 Task: Open Card Employee Retention Review in Board Newsletter Optimization Tips to Workspace Content Management Systems and add a team member Softage.1@softage.net, a label Purple, a checklist Campaign Strategy, an attachment from your google drive, a color Purple and finally, add a card description 'Research and develop new product pricing strategy' and a comment 'This task presents an opportunity to build strong relationships with our stakeholders and earn their trust.'. Add a start date 'Jan 01, 1900' with a due date 'Jan 08, 1900'
Action: Mouse moved to (91, 327)
Screenshot: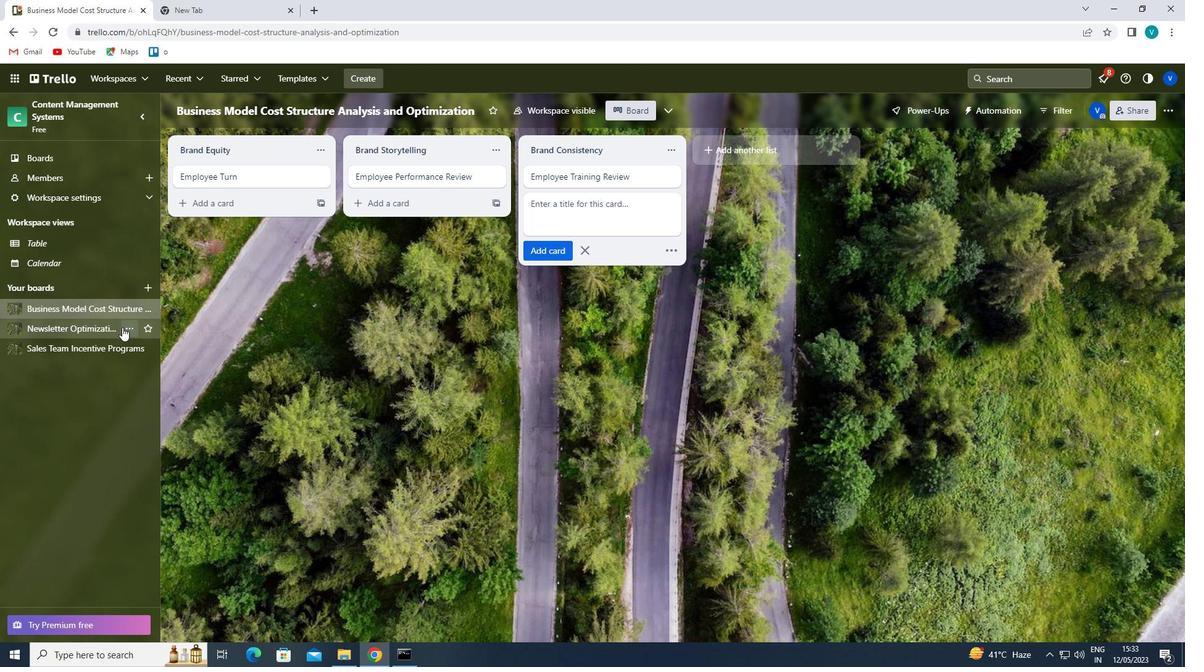 
Action: Mouse pressed left at (91, 327)
Screenshot: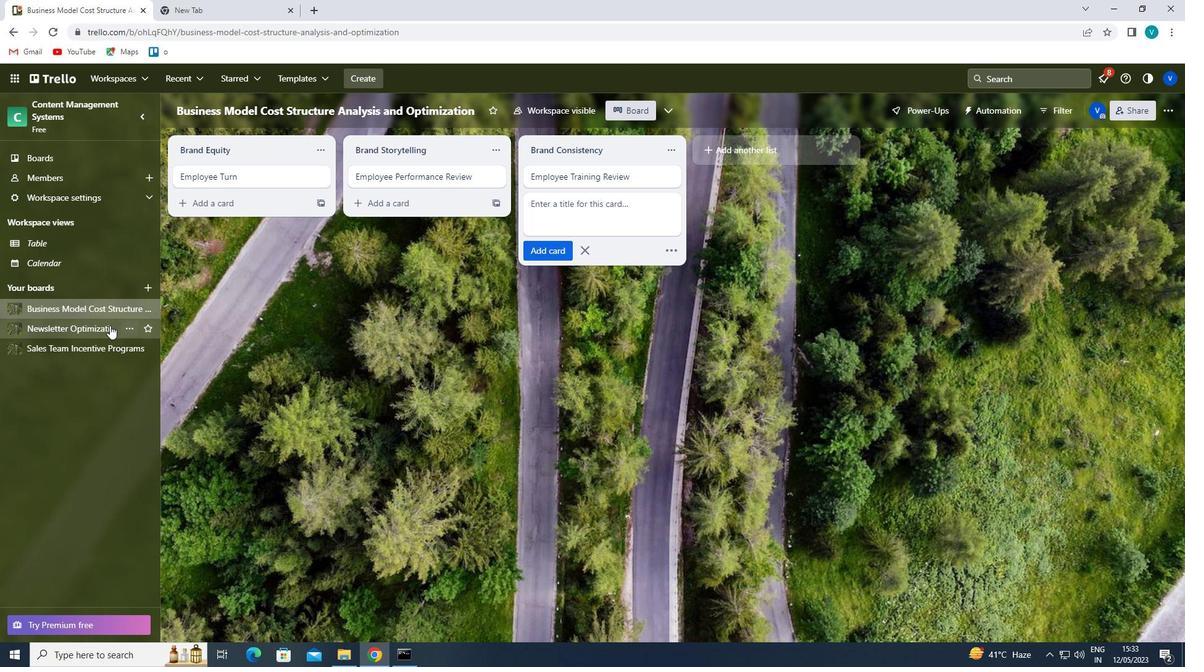
Action: Mouse moved to (263, 169)
Screenshot: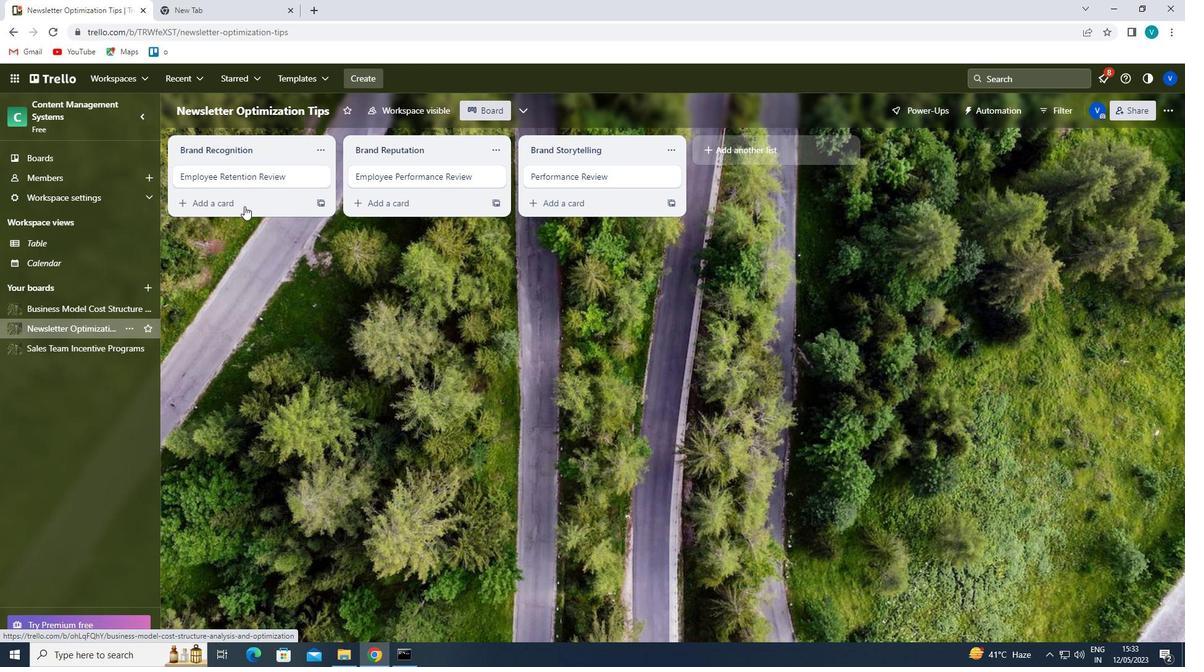 
Action: Mouse pressed left at (263, 169)
Screenshot: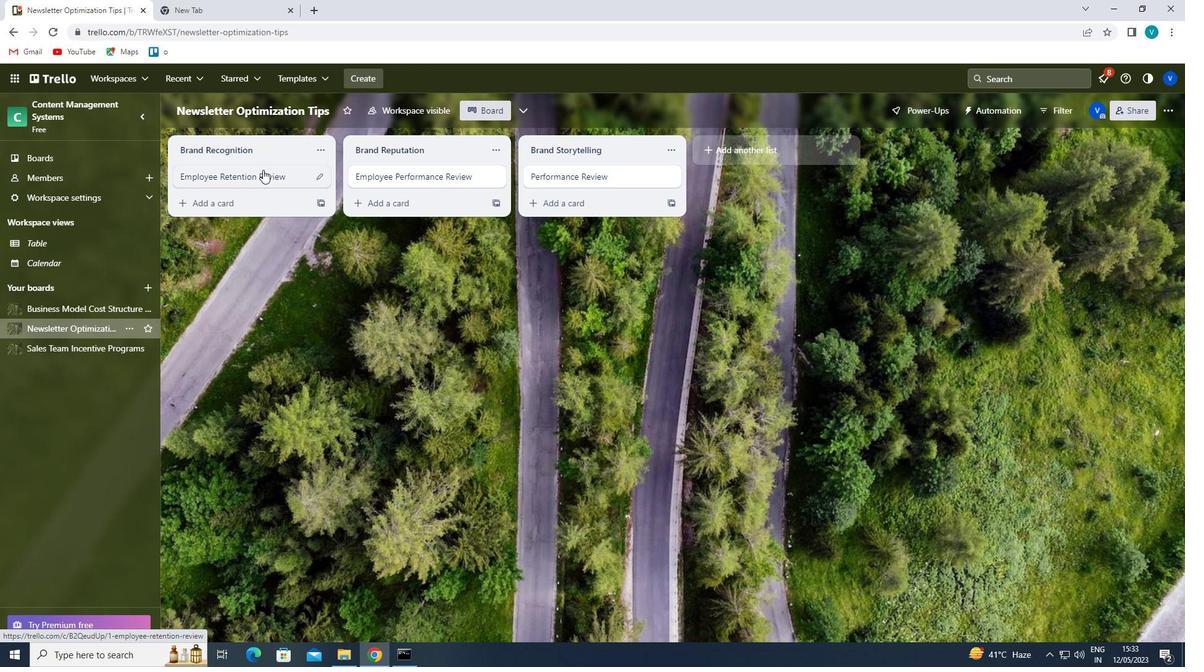 
Action: Mouse moved to (720, 175)
Screenshot: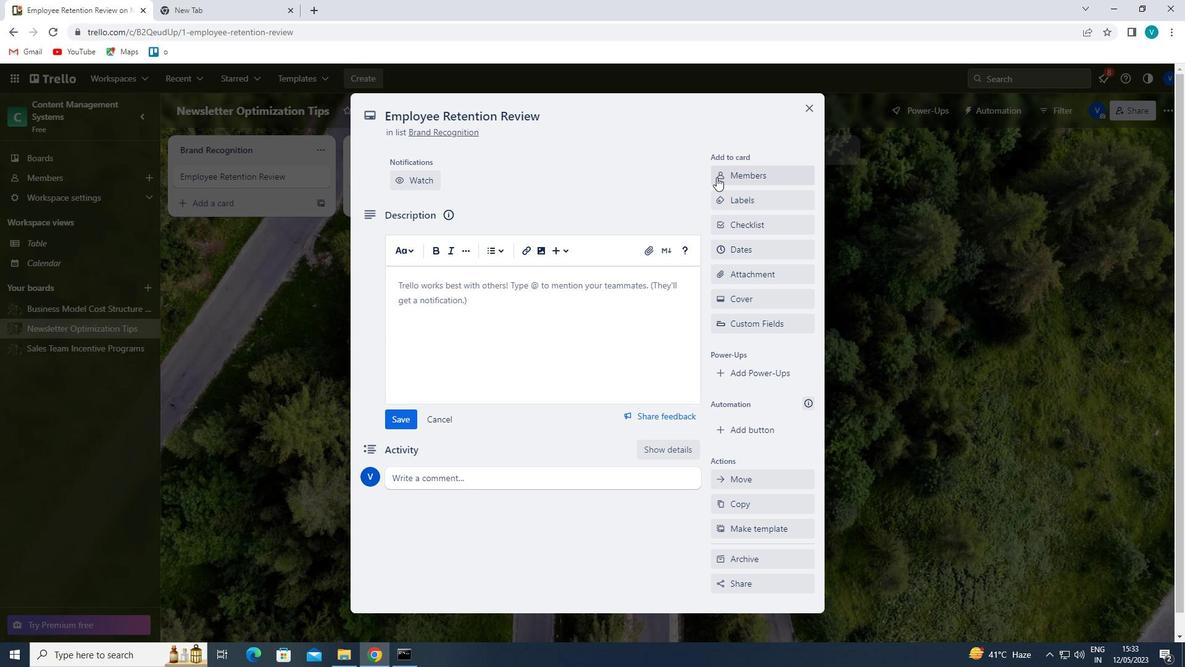 
Action: Mouse pressed left at (720, 175)
Screenshot: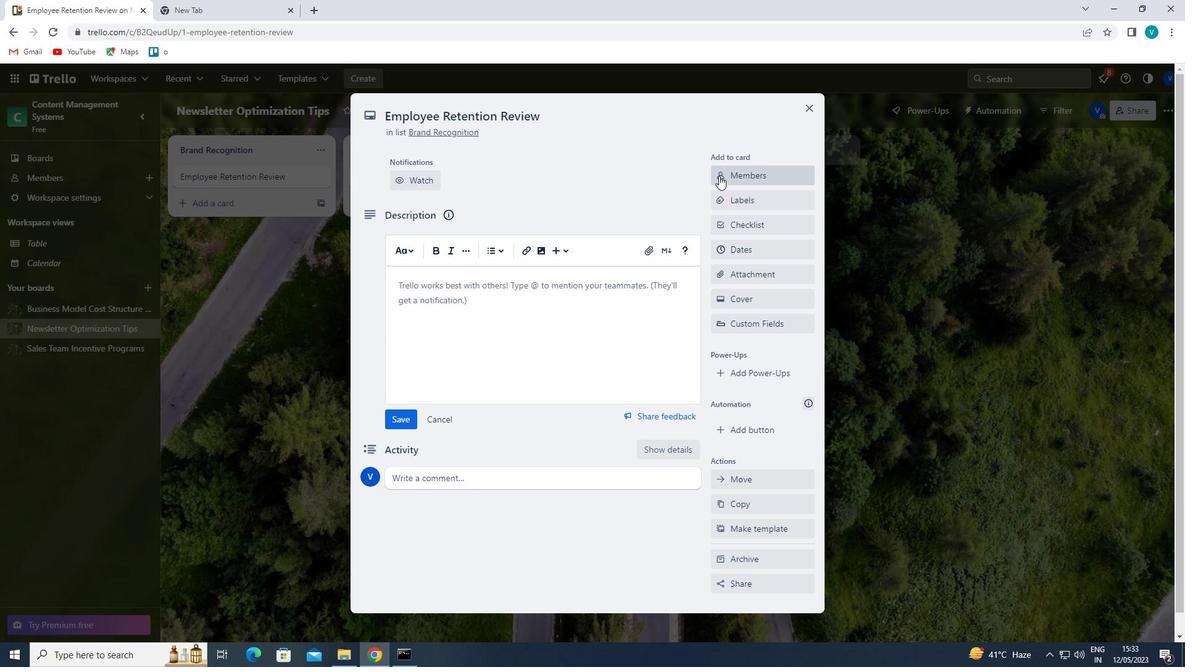 
Action: Mouse moved to (740, 235)
Screenshot: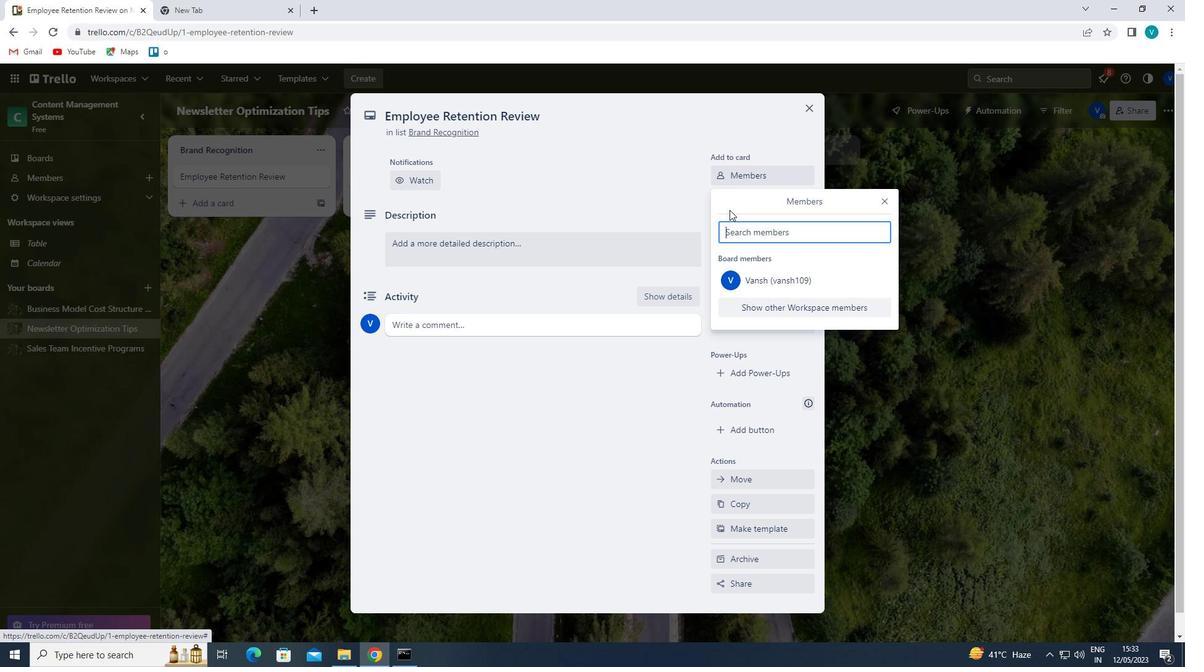 
Action: Mouse pressed left at (740, 235)
Screenshot: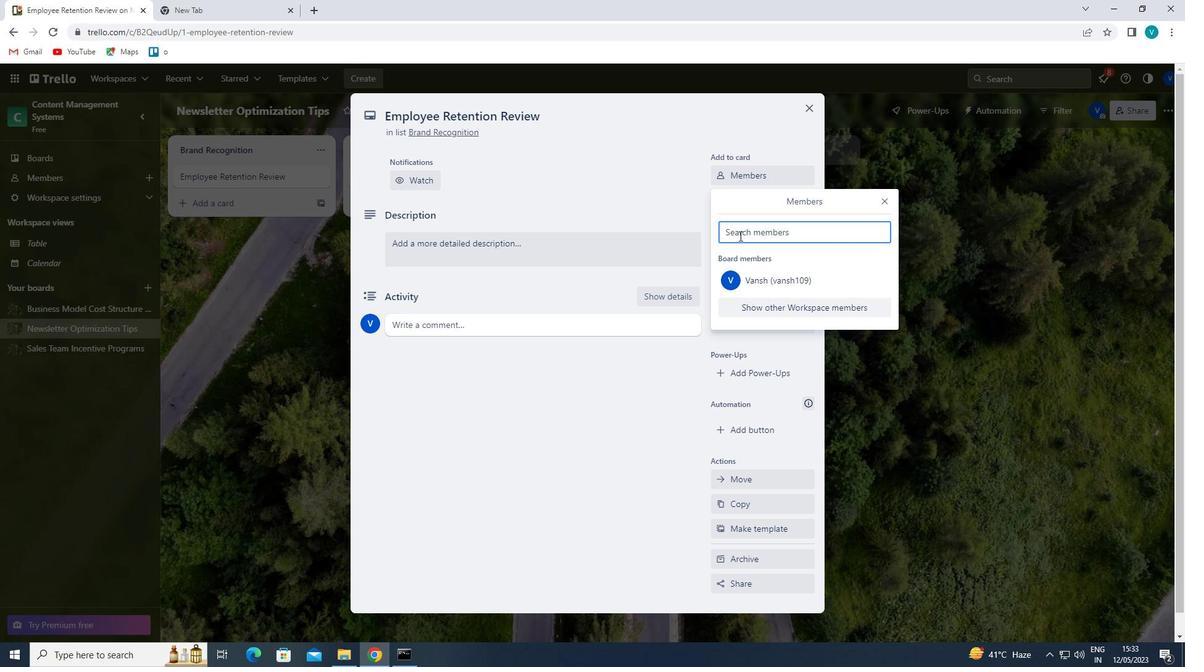 
Action: Key pressed <Key.shift>SOFTAGE
Screenshot: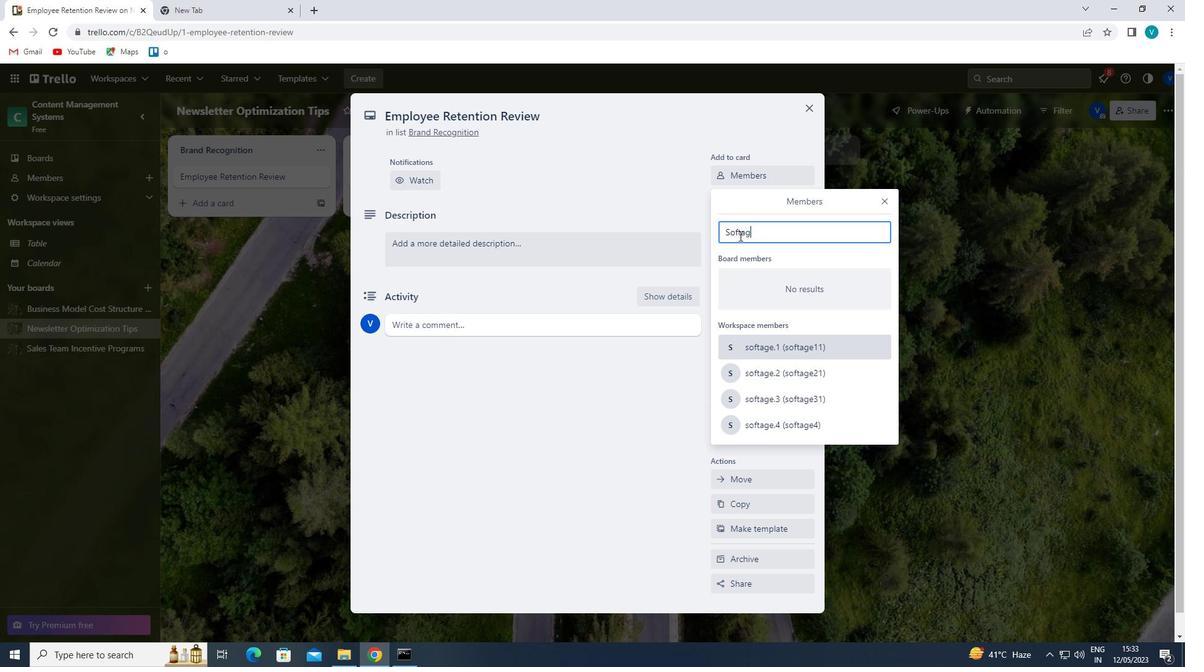 
Action: Mouse moved to (797, 349)
Screenshot: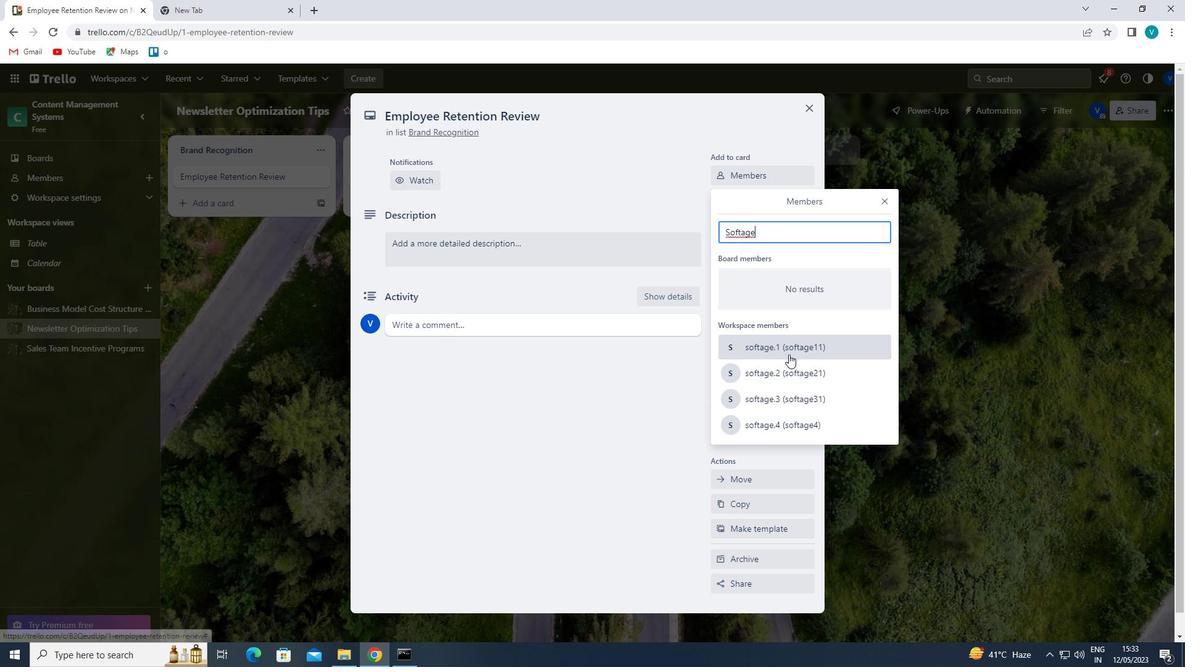 
Action: Mouse pressed left at (797, 349)
Screenshot: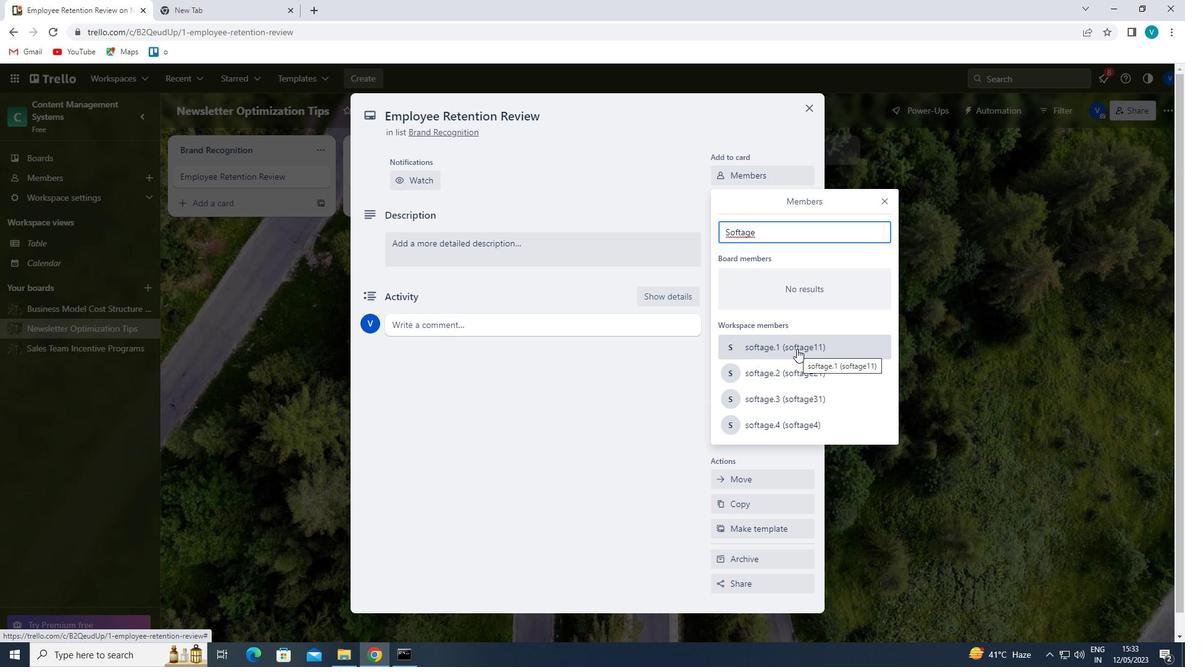 
Action: Mouse moved to (882, 201)
Screenshot: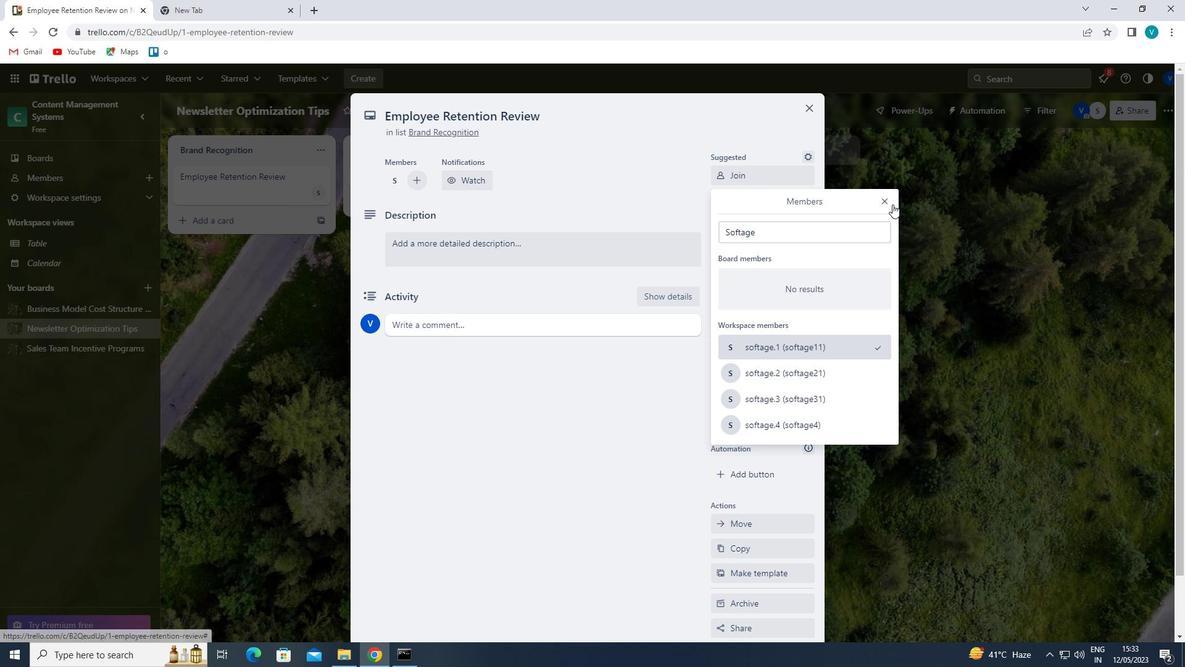 
Action: Mouse pressed left at (882, 201)
Screenshot: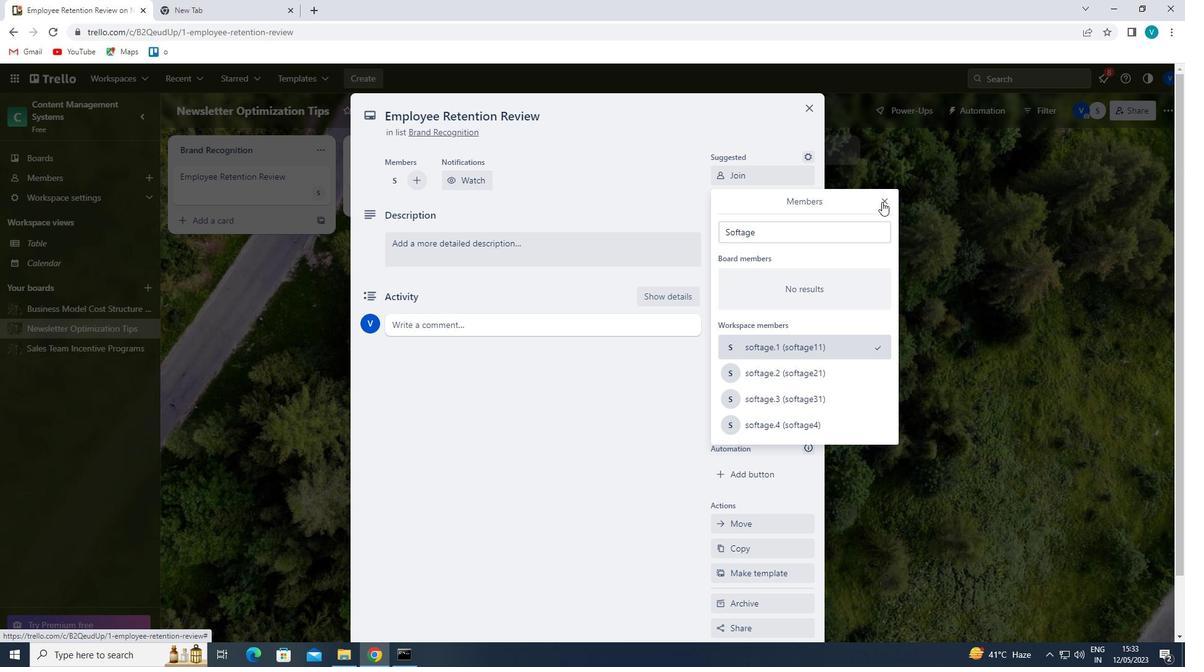 
Action: Mouse moved to (774, 245)
Screenshot: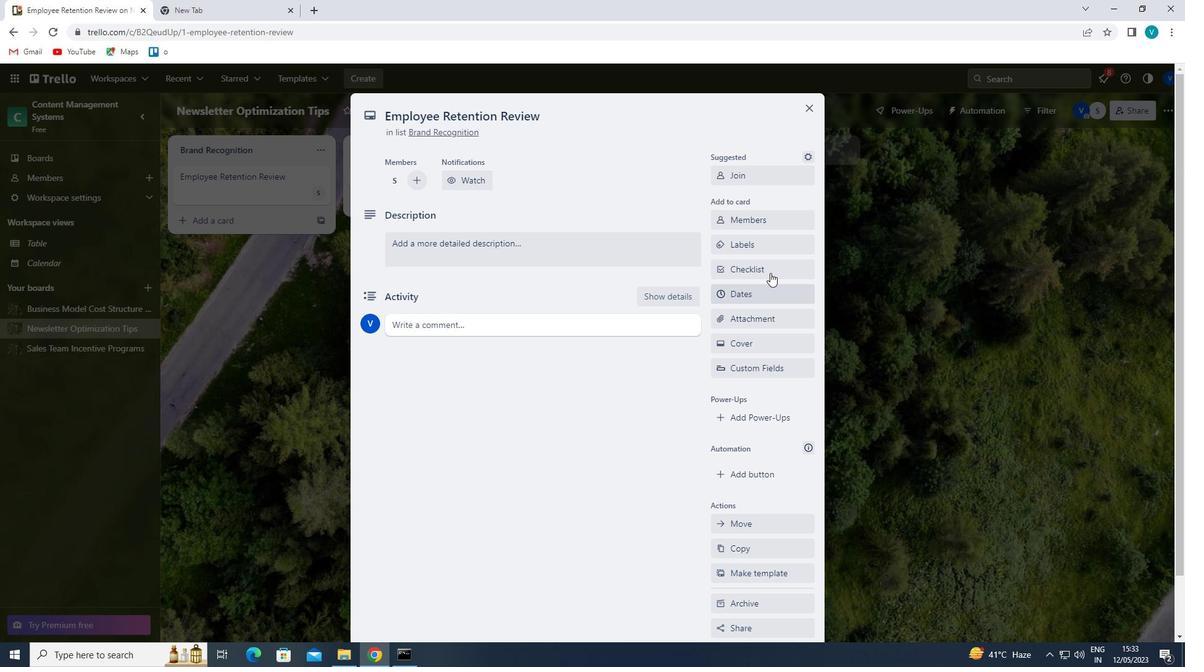 
Action: Mouse pressed left at (774, 245)
Screenshot: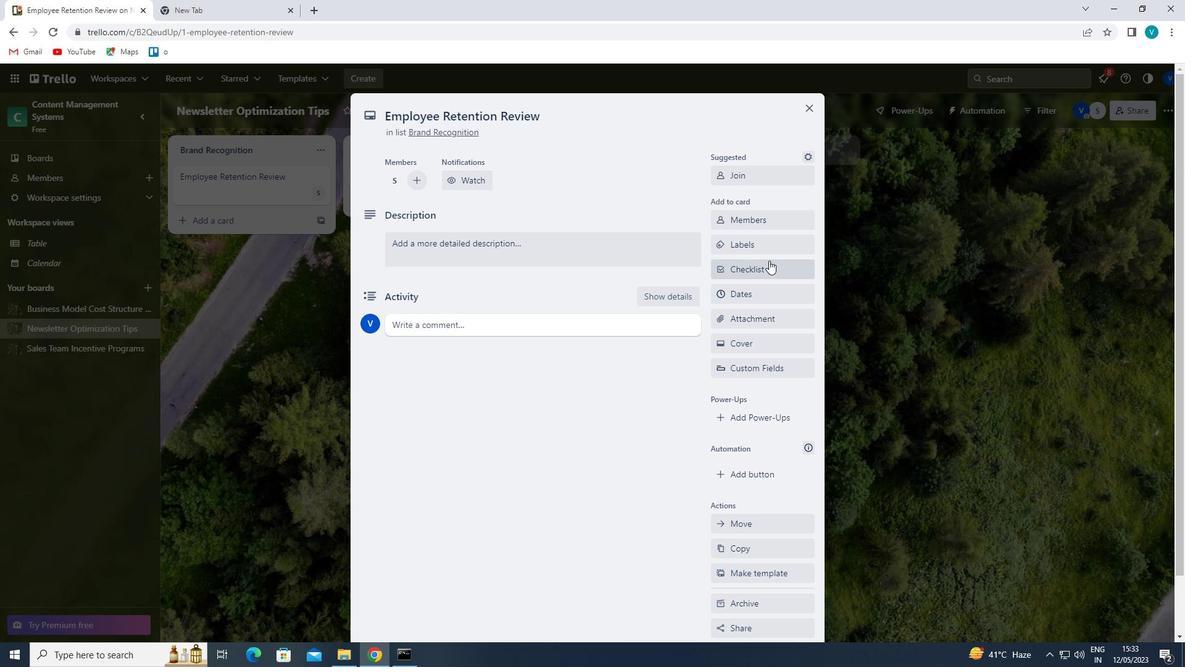 
Action: Mouse moved to (764, 428)
Screenshot: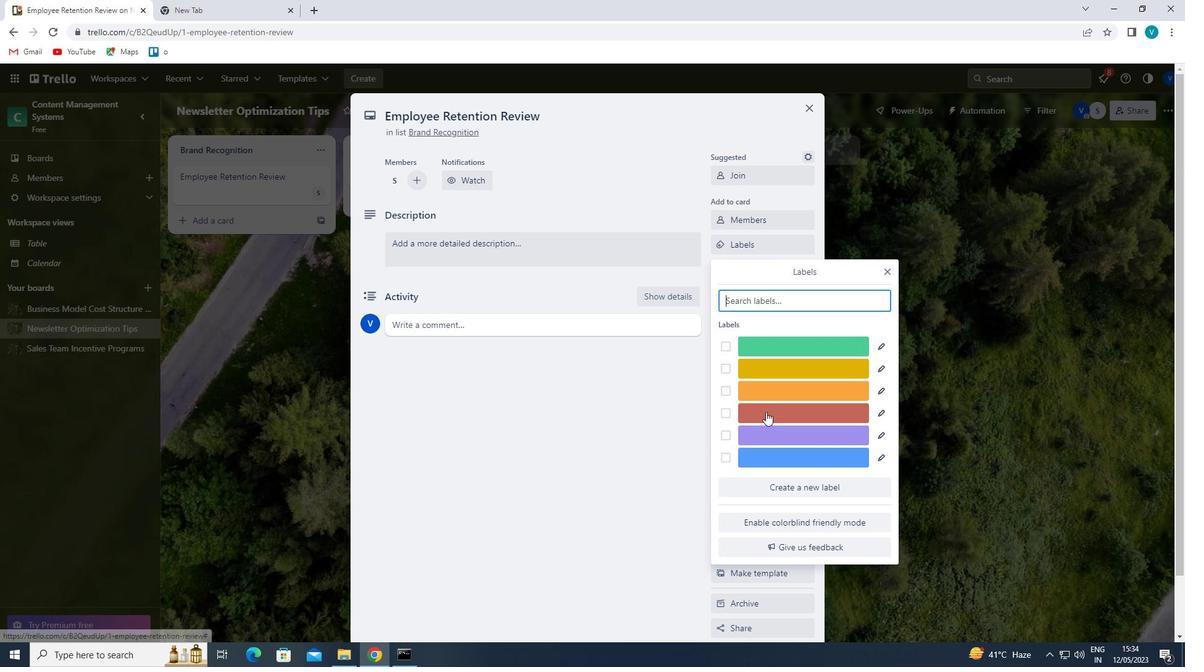 
Action: Mouse pressed left at (764, 428)
Screenshot: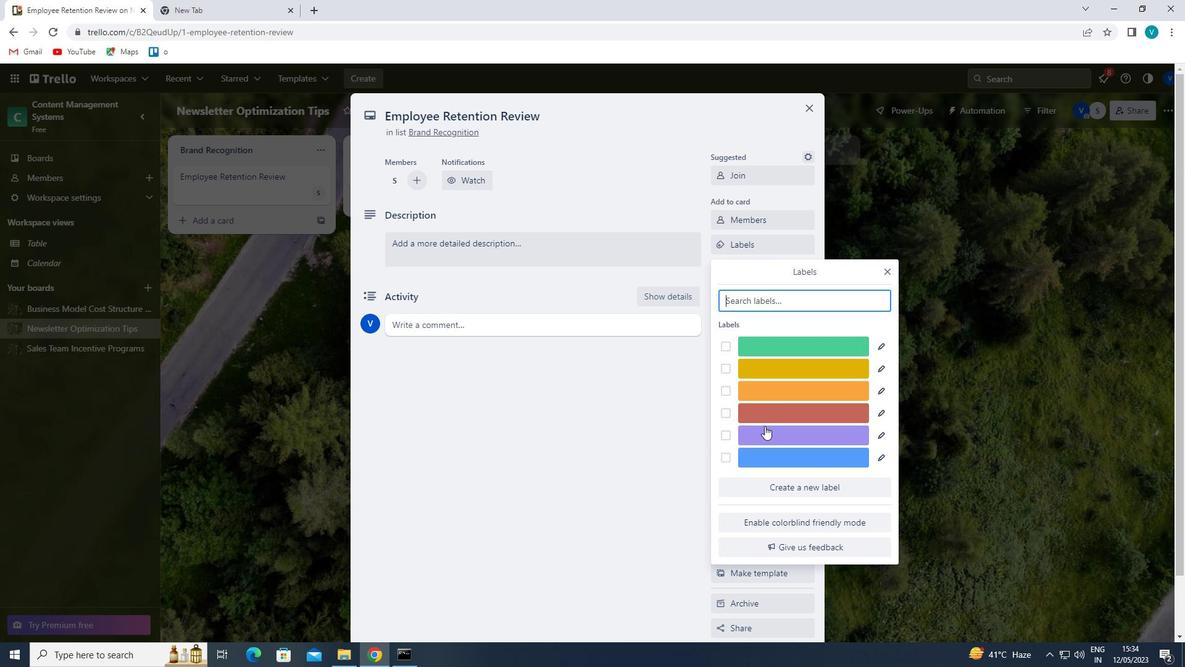 
Action: Mouse moved to (888, 269)
Screenshot: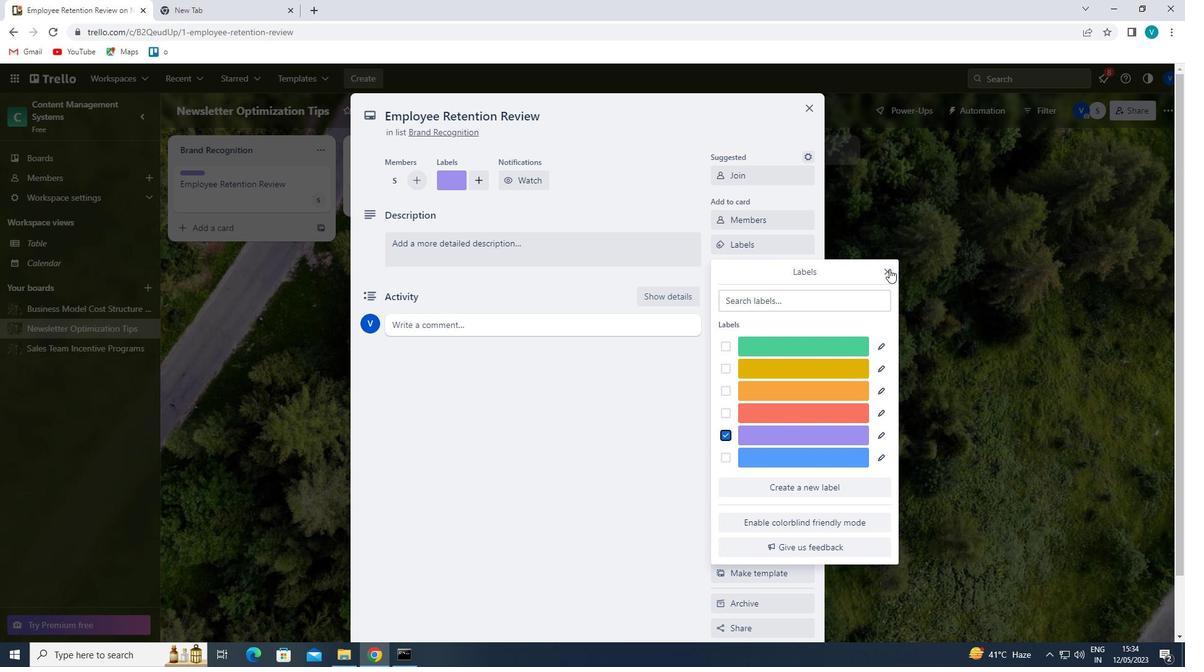 
Action: Mouse pressed left at (888, 269)
Screenshot: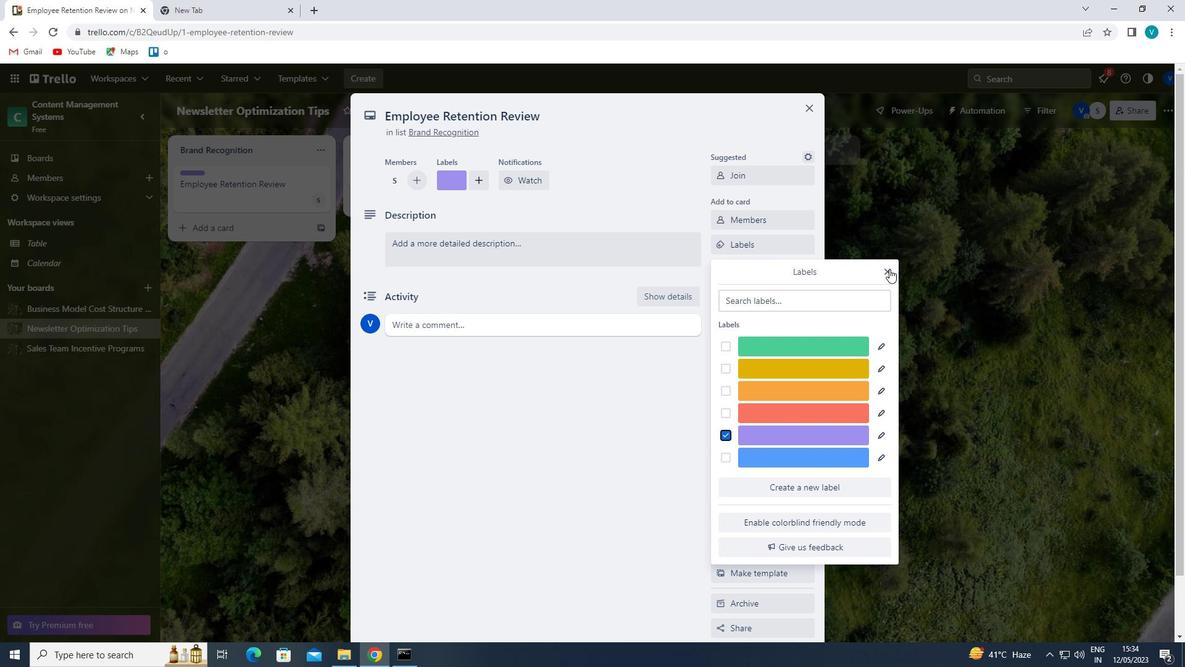 
Action: Mouse moved to (772, 266)
Screenshot: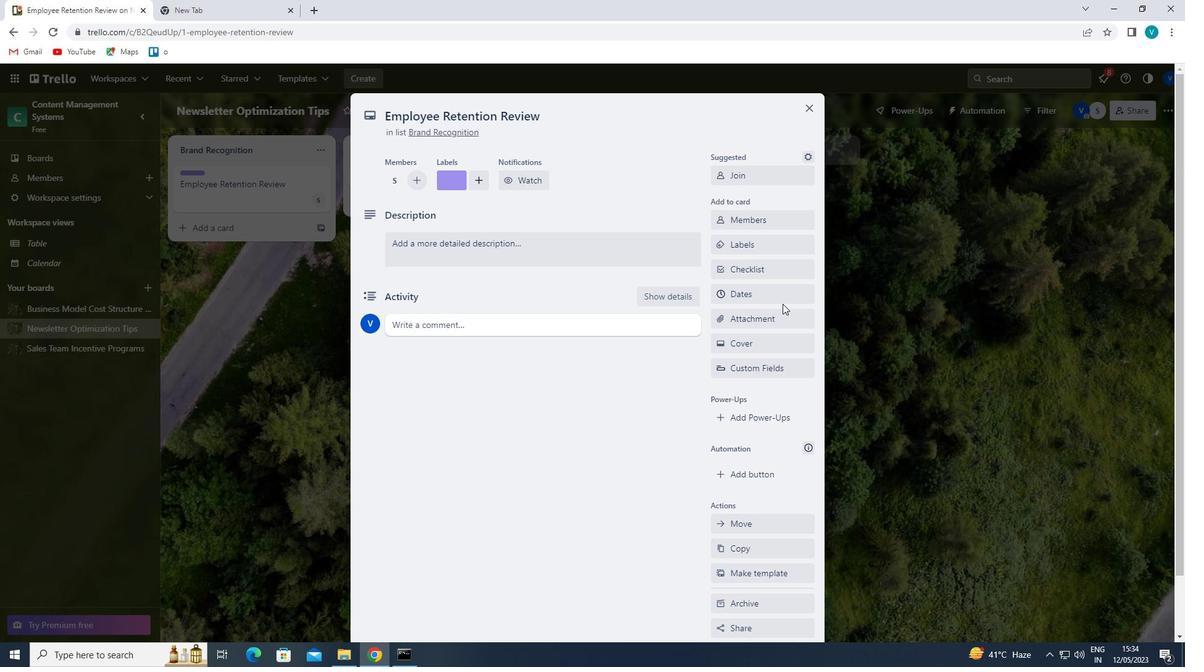 
Action: Mouse pressed left at (772, 266)
Screenshot: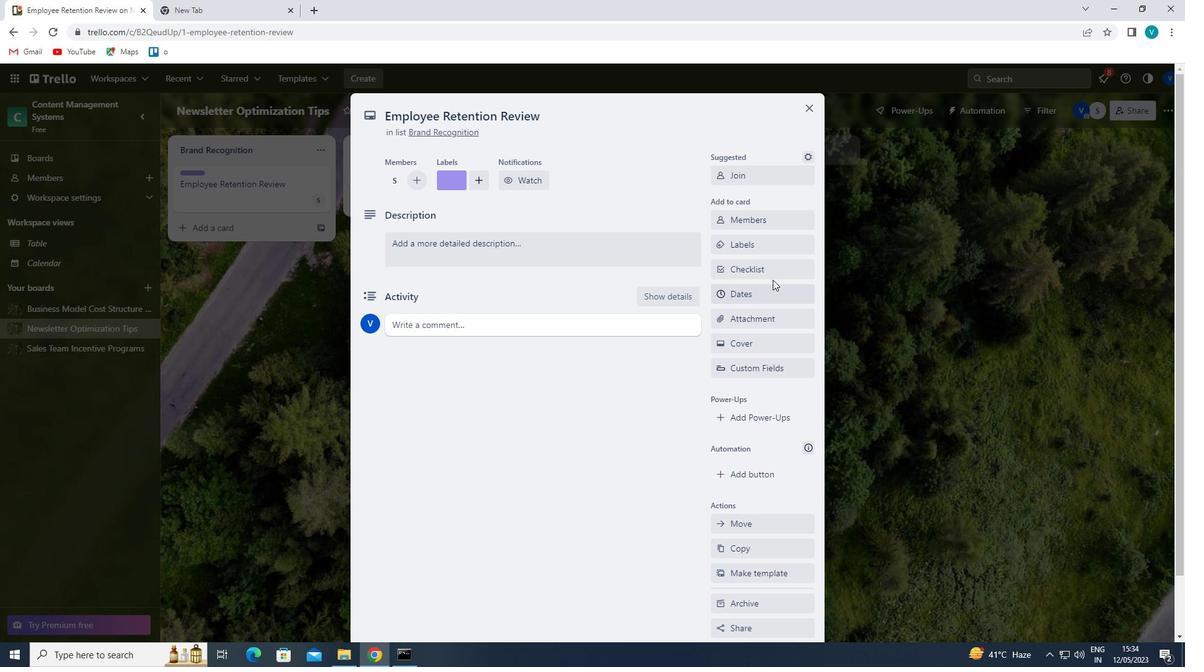 
Action: Mouse moved to (770, 278)
Screenshot: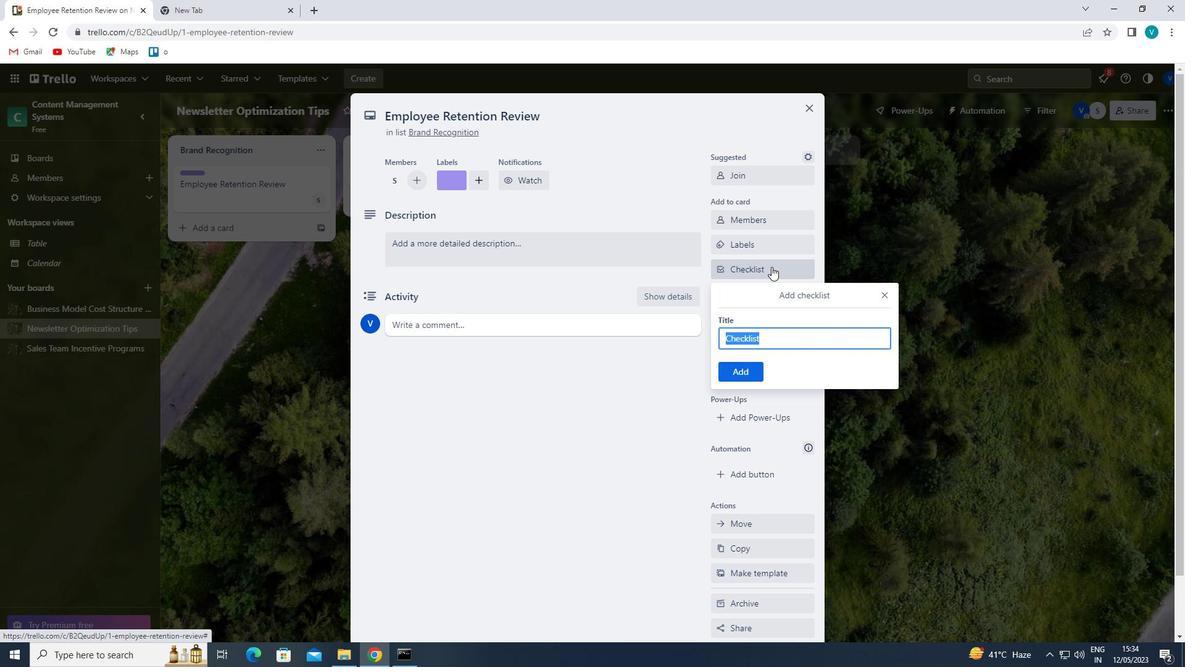 
Action: Key pressed <Key.shift>CAMPAIGN<Key.space><Key.shift>STRATEGY
Screenshot: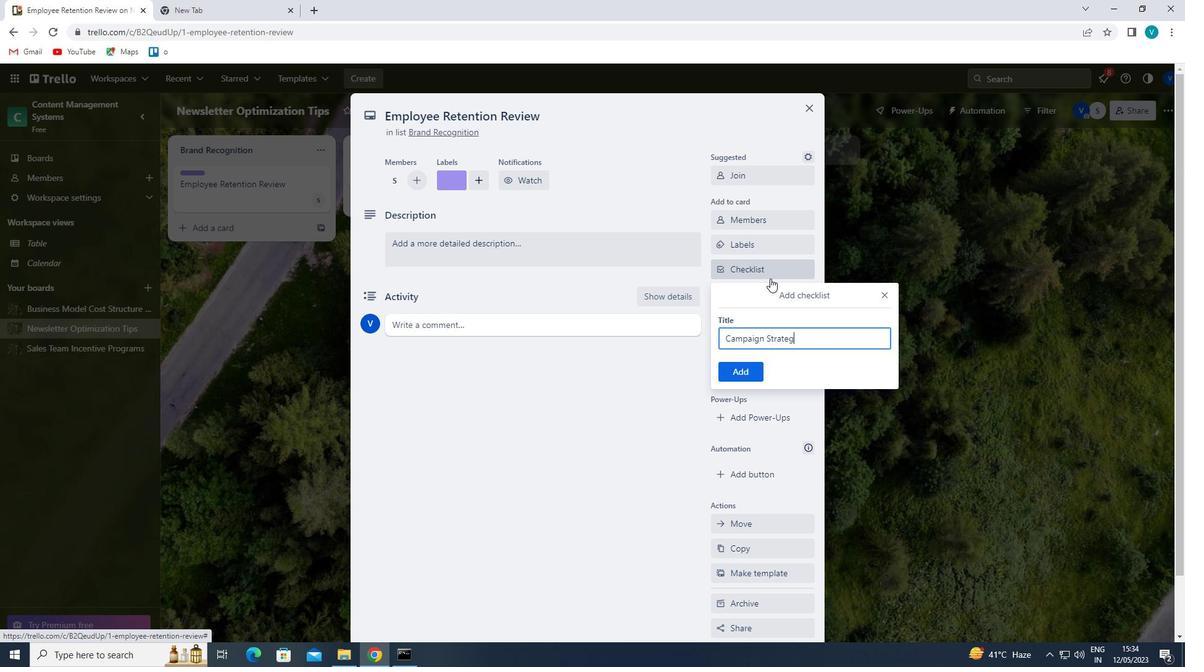 
Action: Mouse moved to (760, 366)
Screenshot: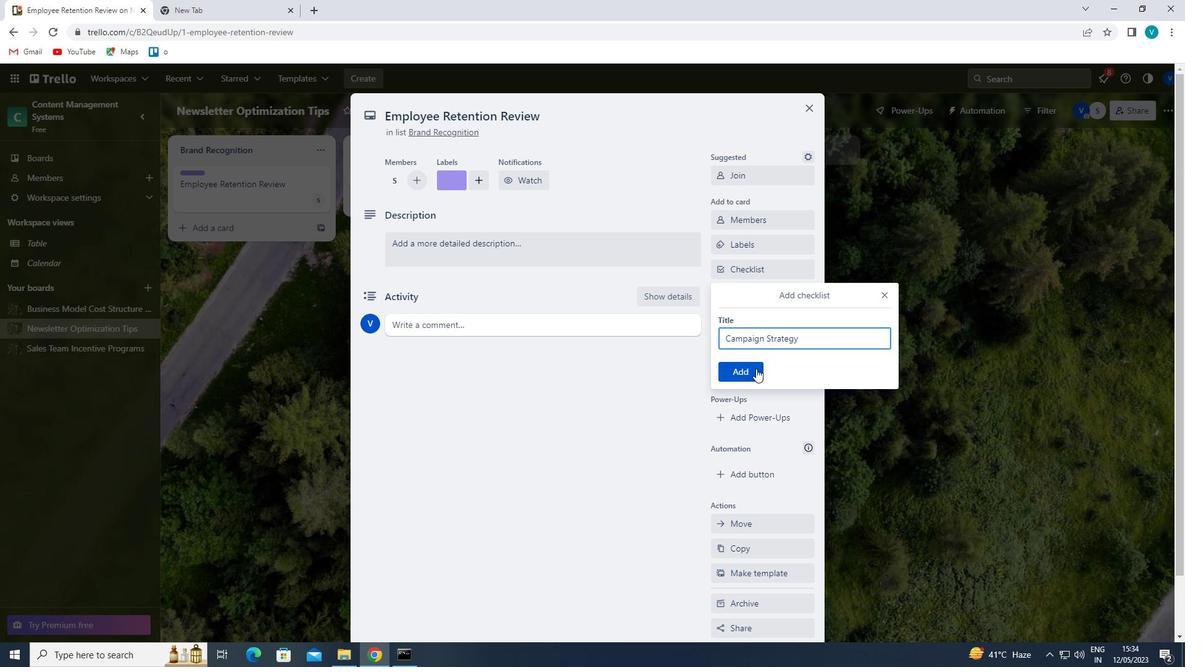 
Action: Mouse pressed left at (760, 366)
Screenshot: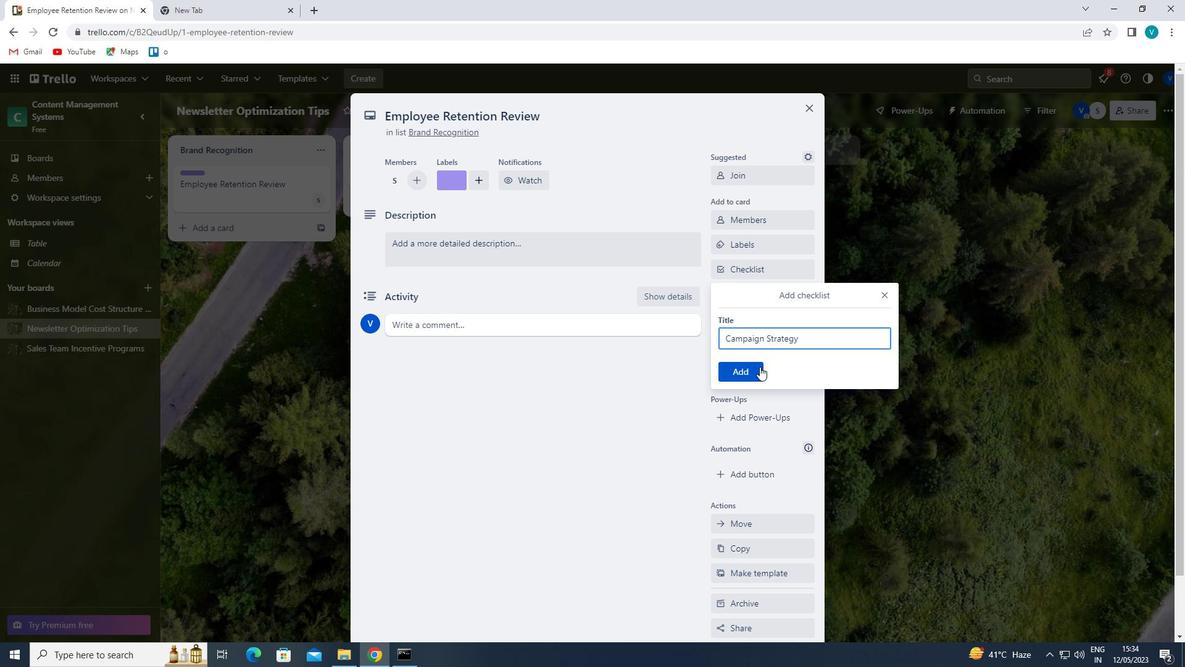 
Action: Mouse moved to (782, 323)
Screenshot: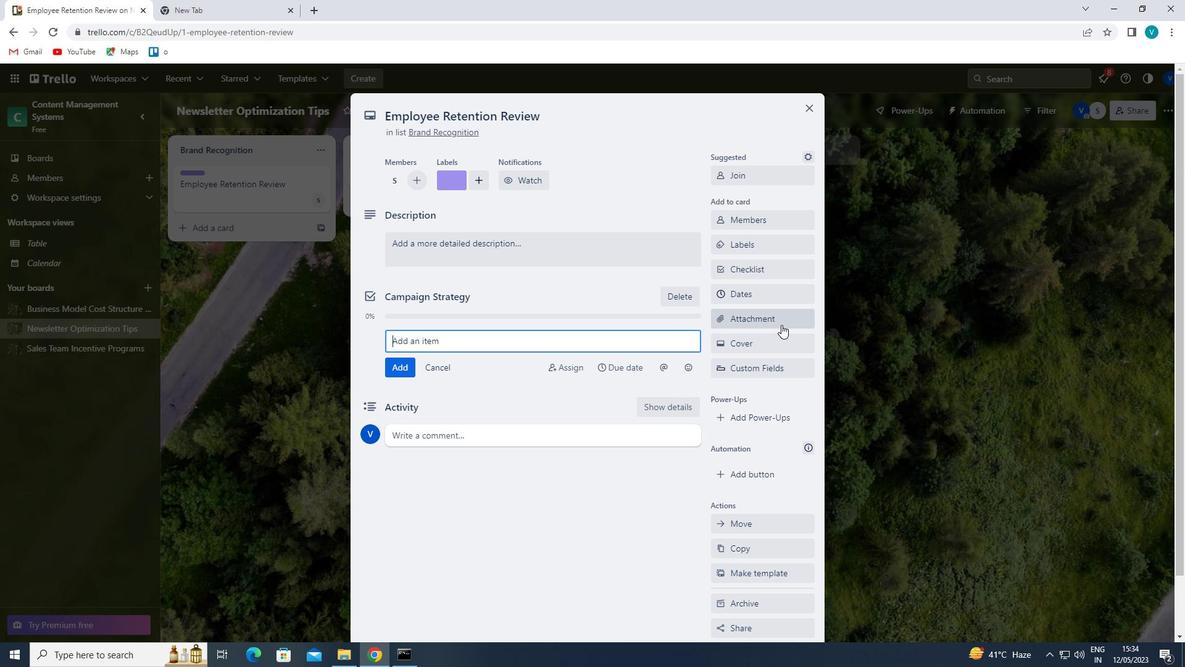 
Action: Mouse pressed left at (782, 323)
Screenshot: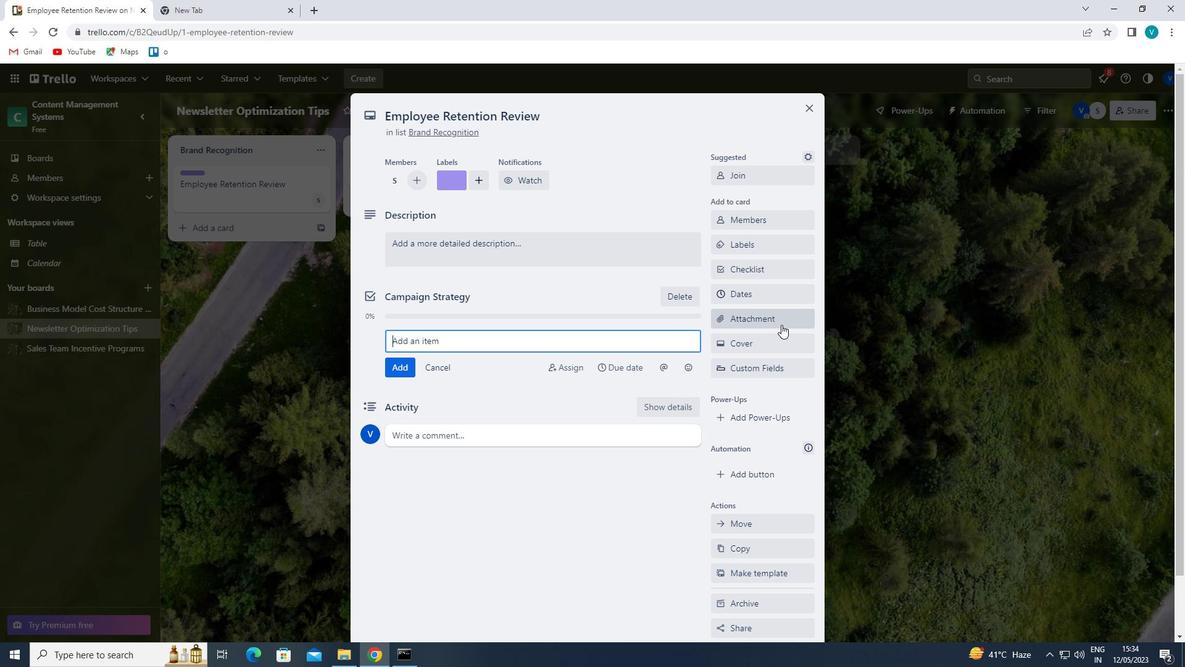 
Action: Mouse moved to (751, 411)
Screenshot: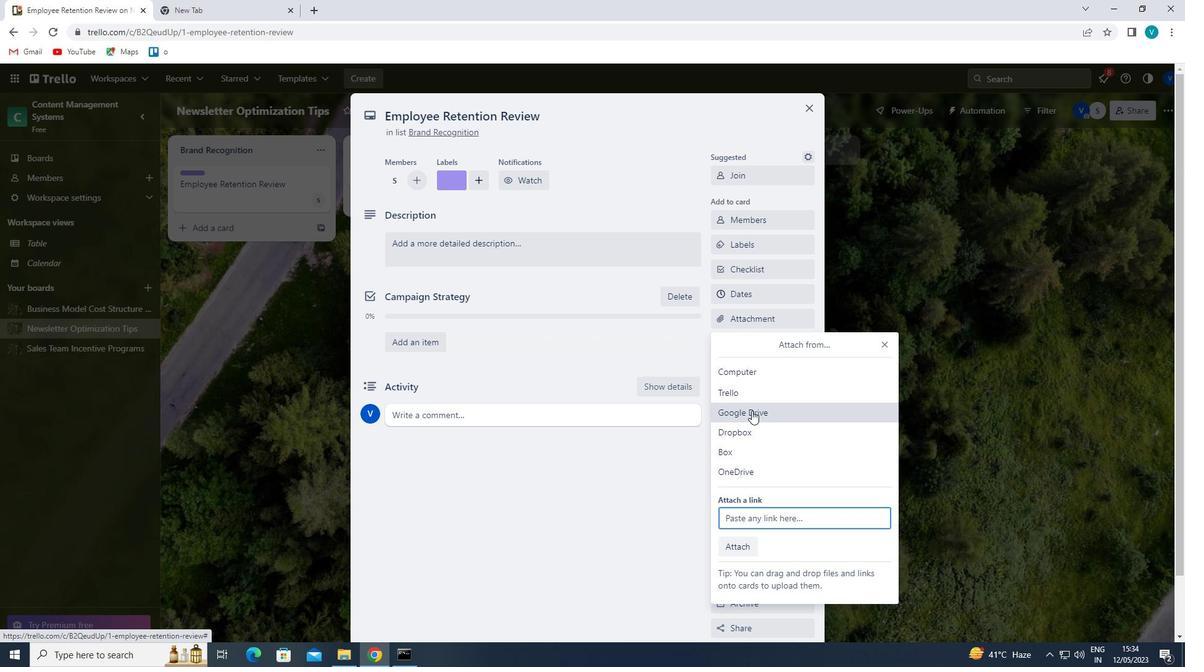 
Action: Mouse pressed left at (751, 411)
Screenshot: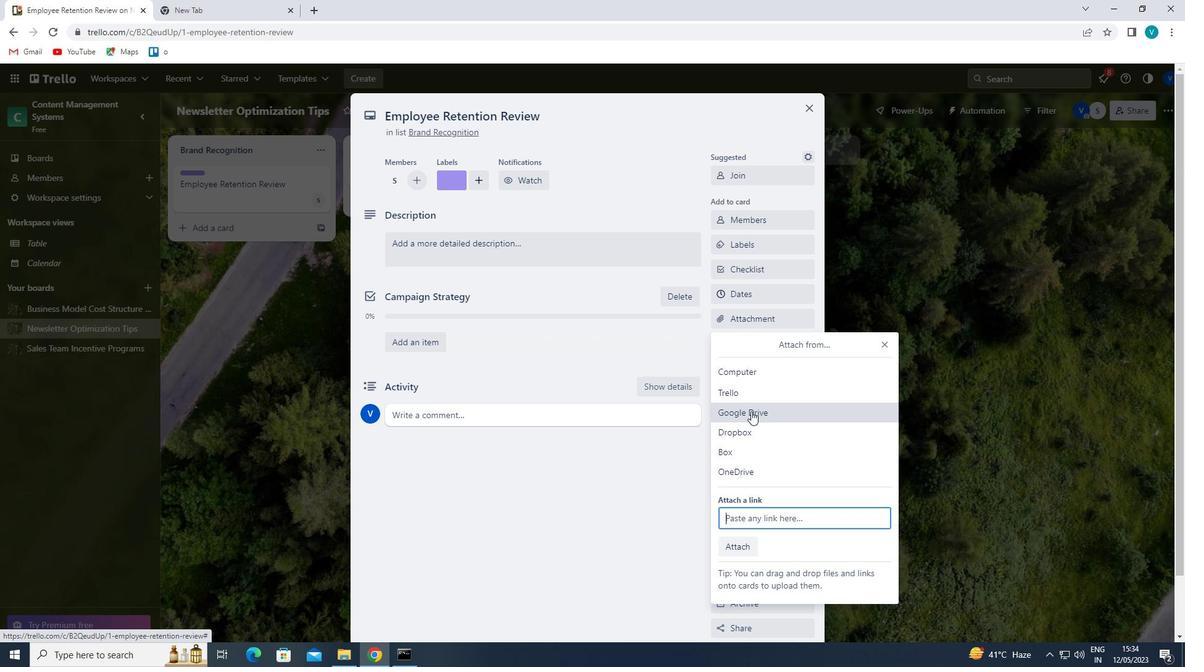 
Action: Mouse moved to (720, 343)
Screenshot: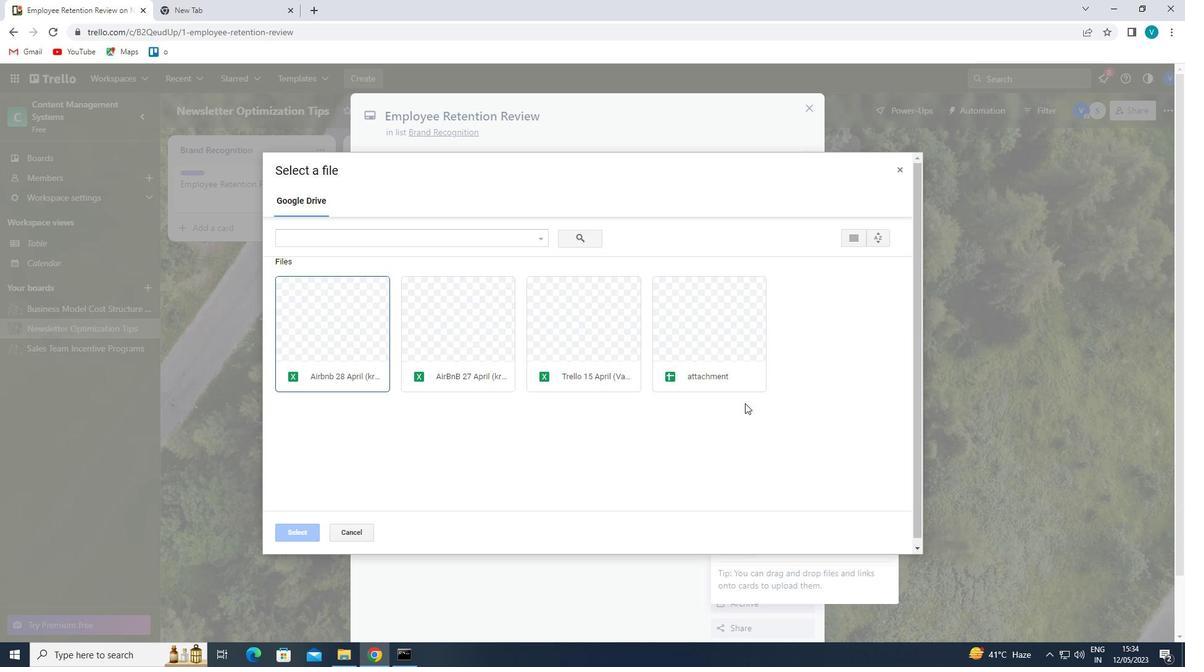 
Action: Mouse pressed left at (720, 343)
Screenshot: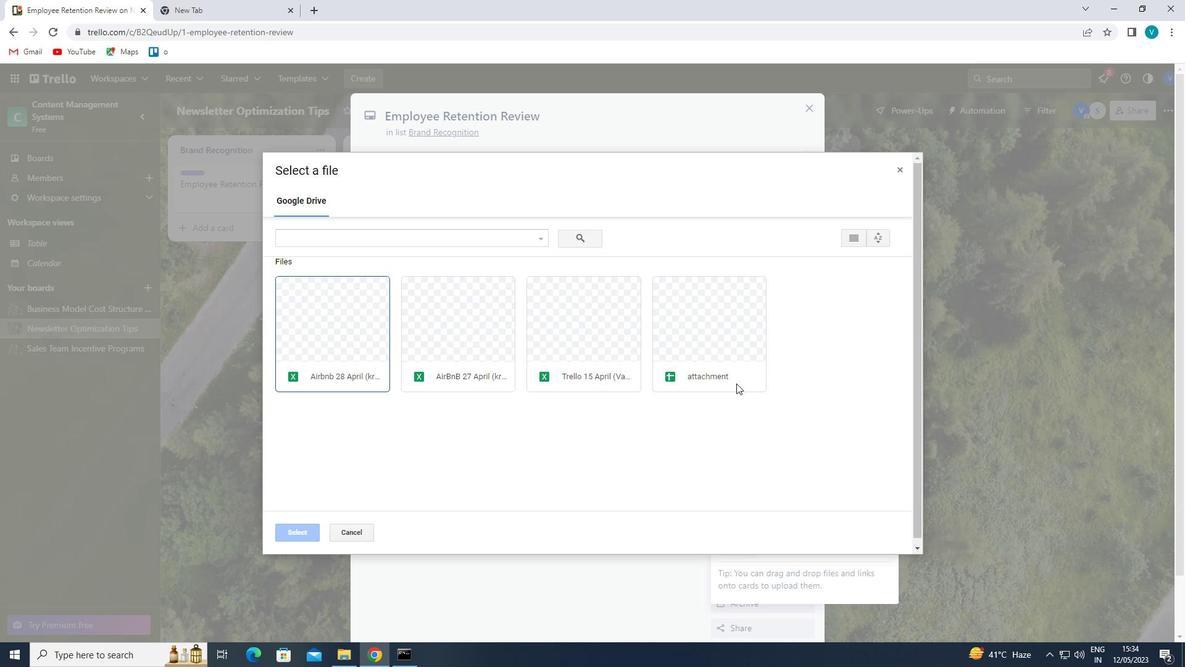 
Action: Mouse moved to (300, 530)
Screenshot: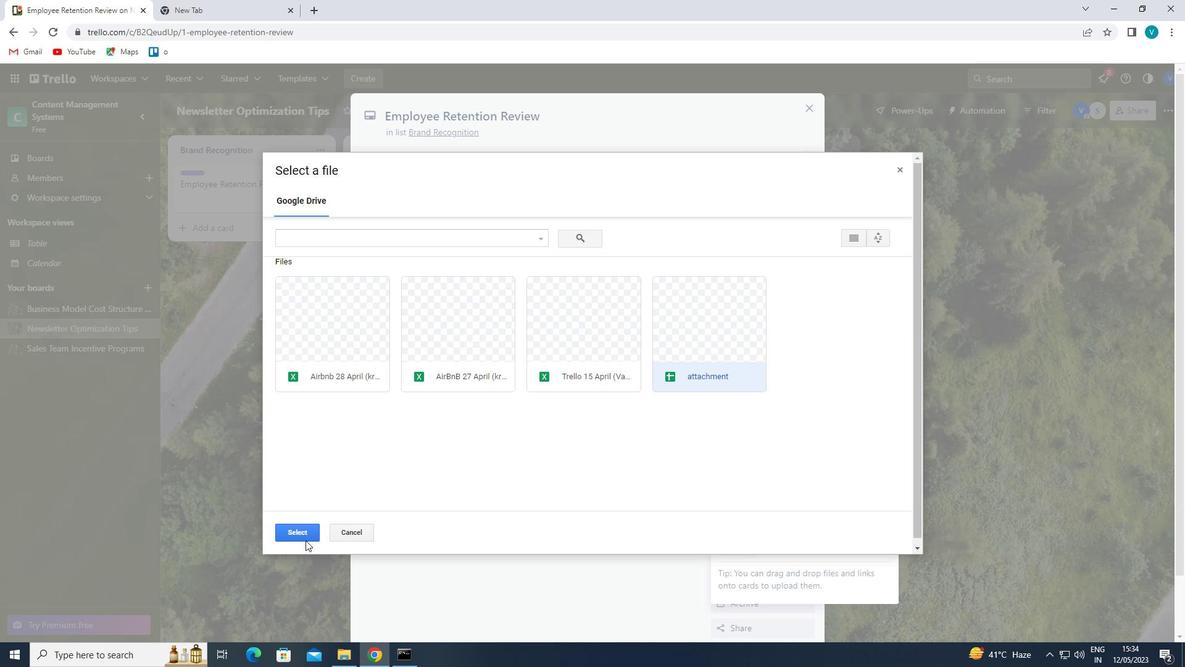 
Action: Mouse pressed left at (300, 530)
Screenshot: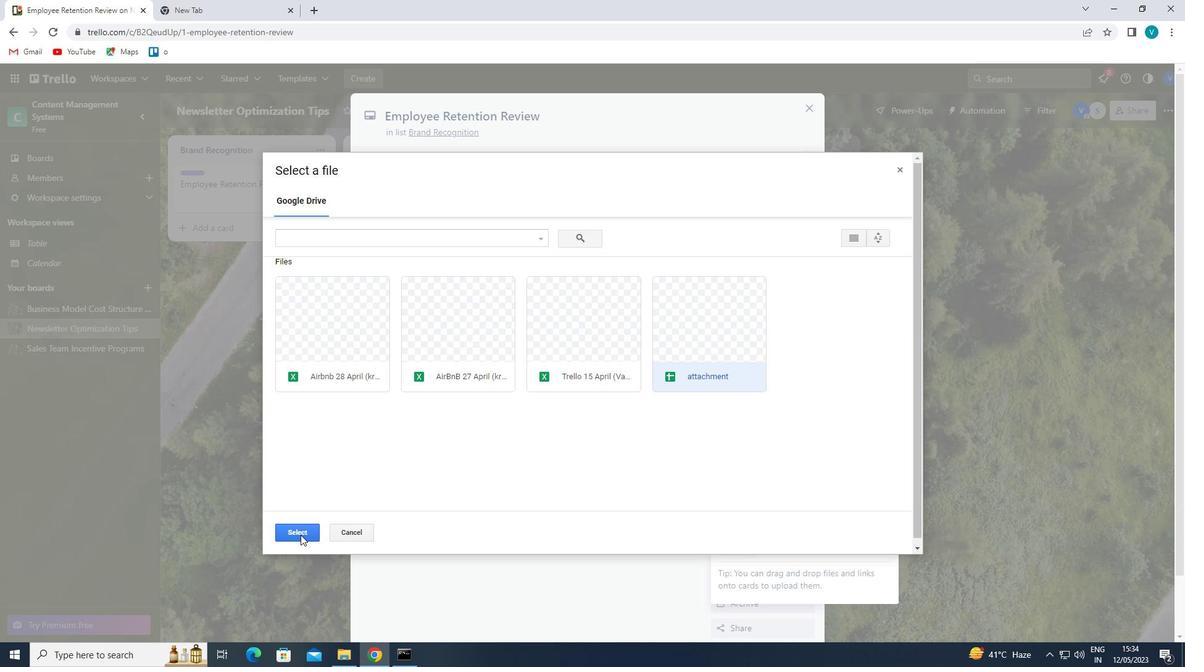 
Action: Mouse moved to (742, 347)
Screenshot: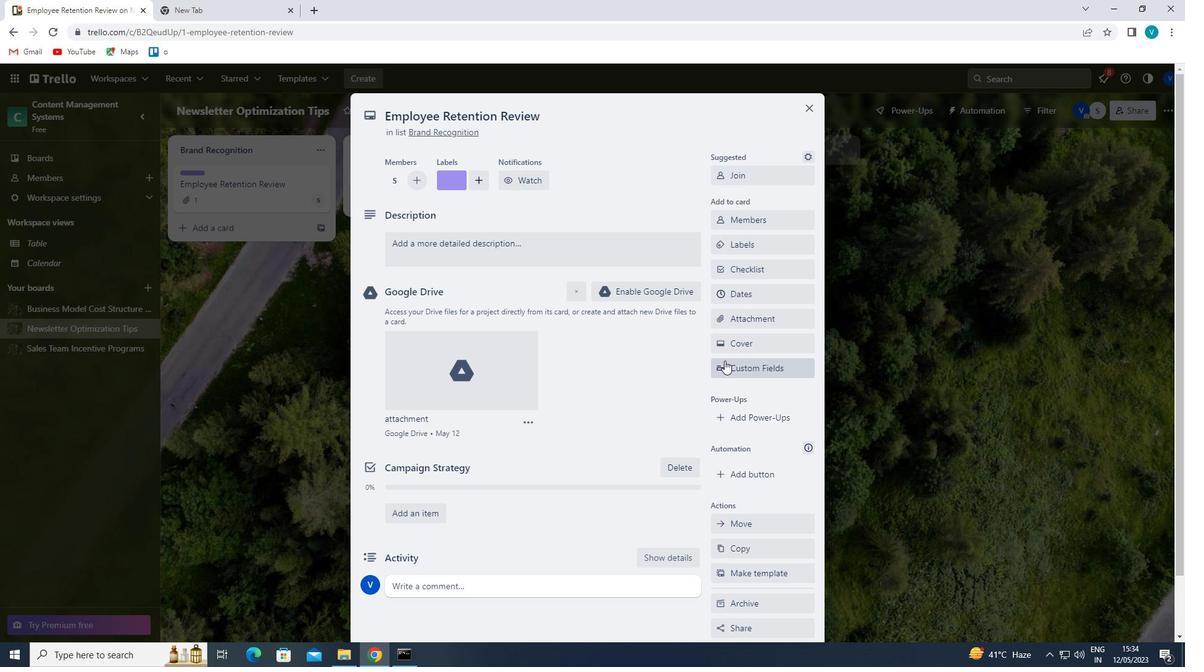 
Action: Mouse pressed left at (742, 347)
Screenshot: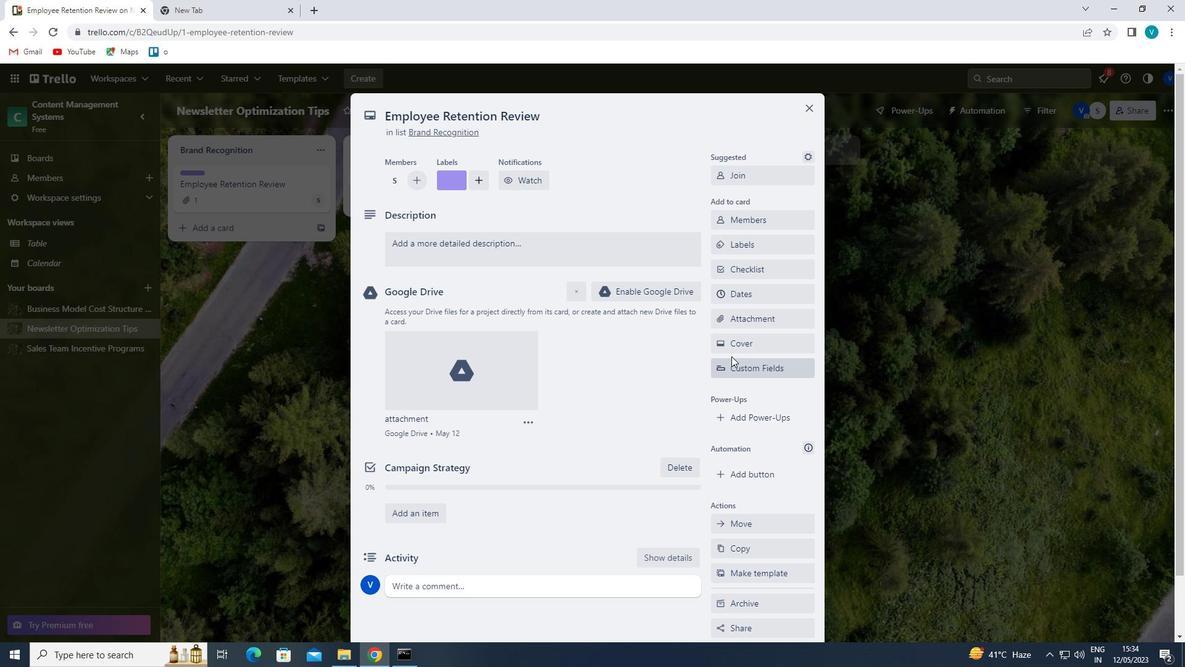 
Action: Mouse moved to (874, 390)
Screenshot: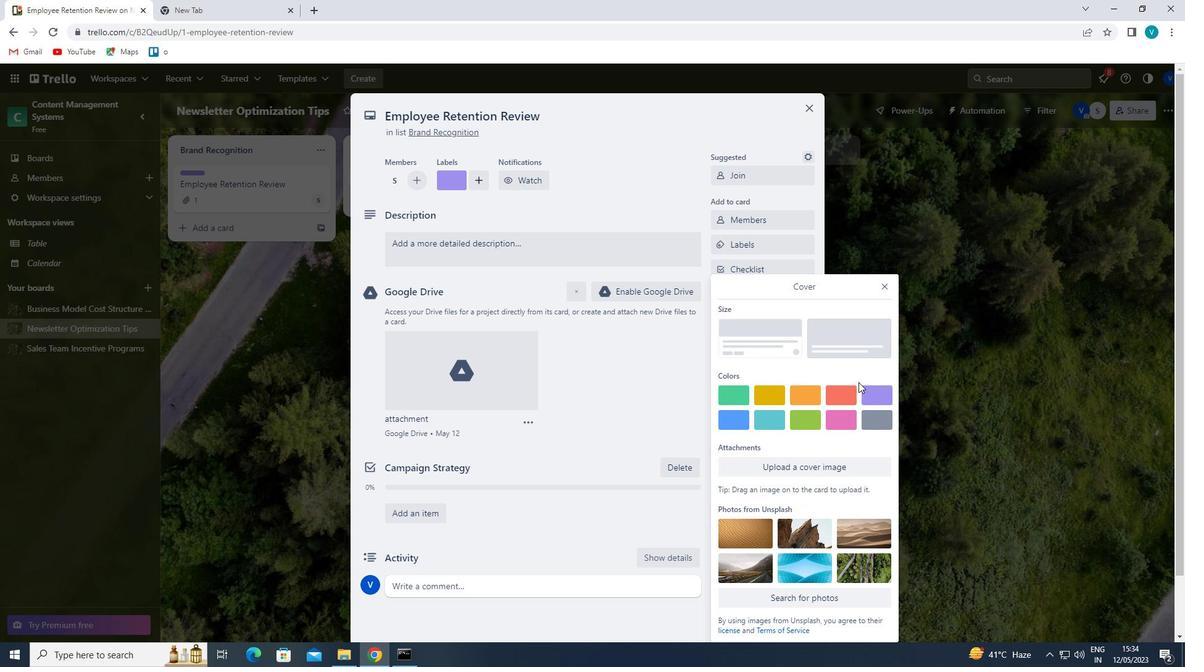 
Action: Mouse pressed left at (874, 390)
Screenshot: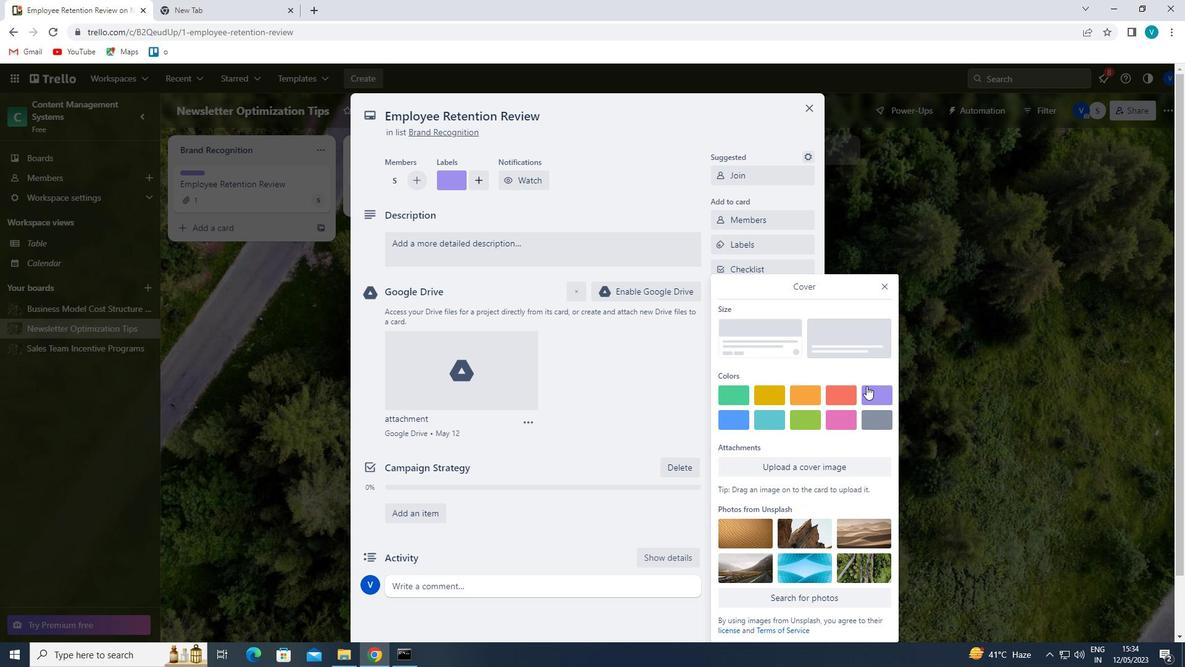 
Action: Mouse moved to (887, 261)
Screenshot: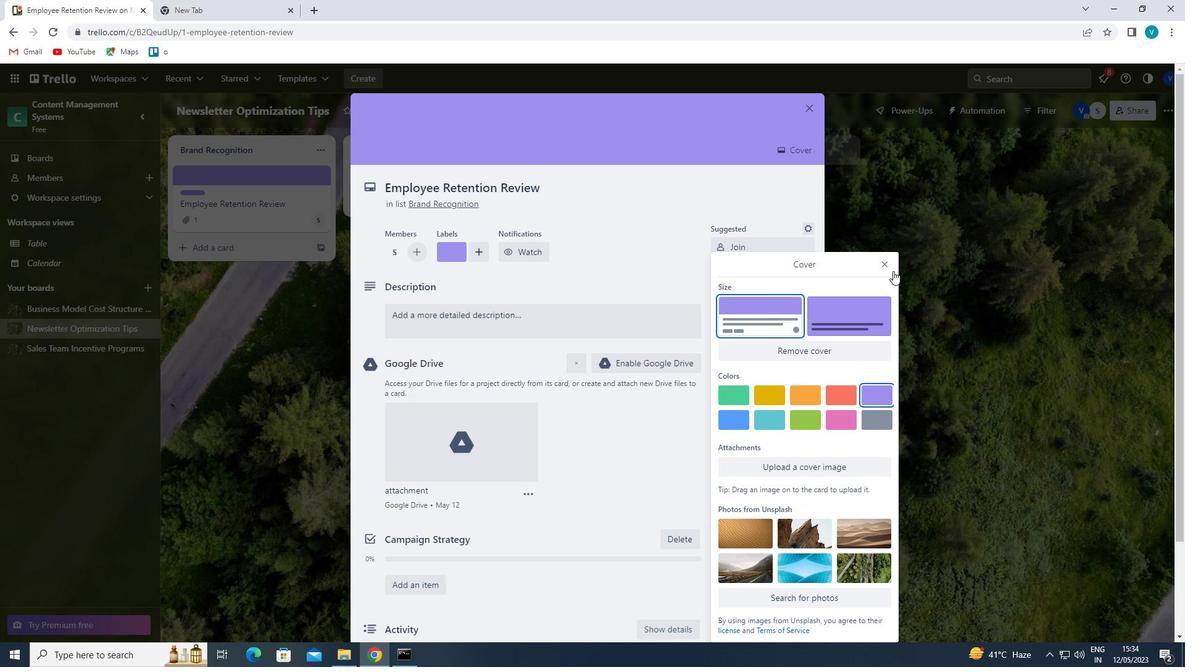 
Action: Mouse pressed left at (887, 261)
Screenshot: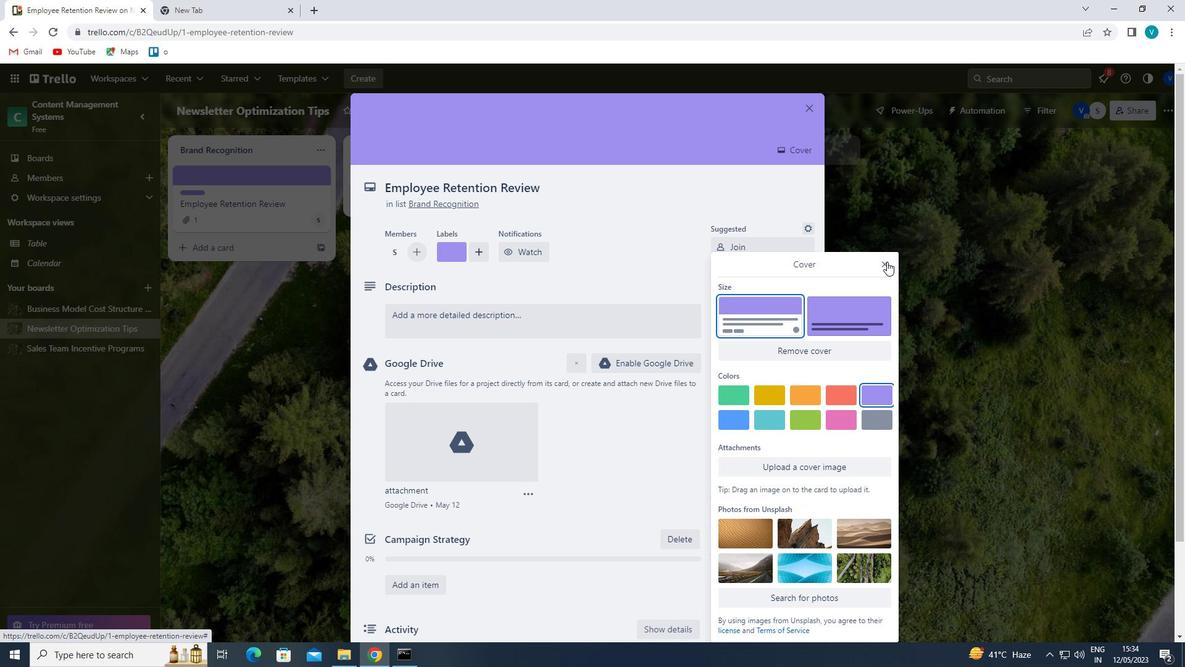 
Action: Mouse moved to (536, 324)
Screenshot: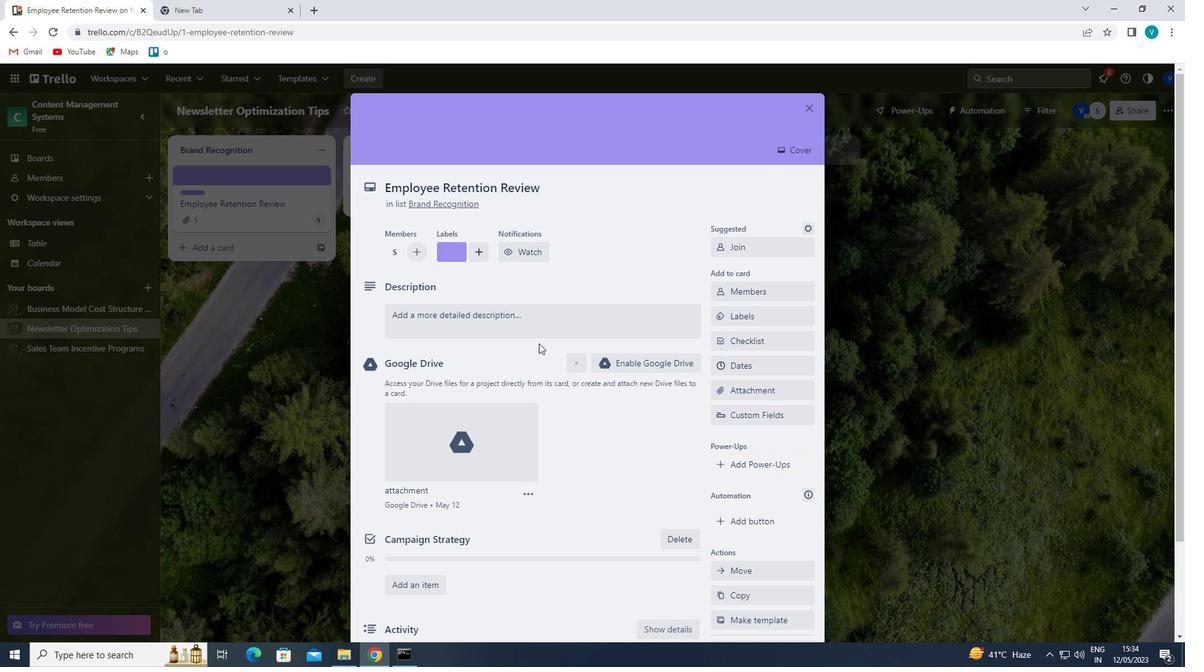 
Action: Mouse pressed left at (536, 324)
Screenshot: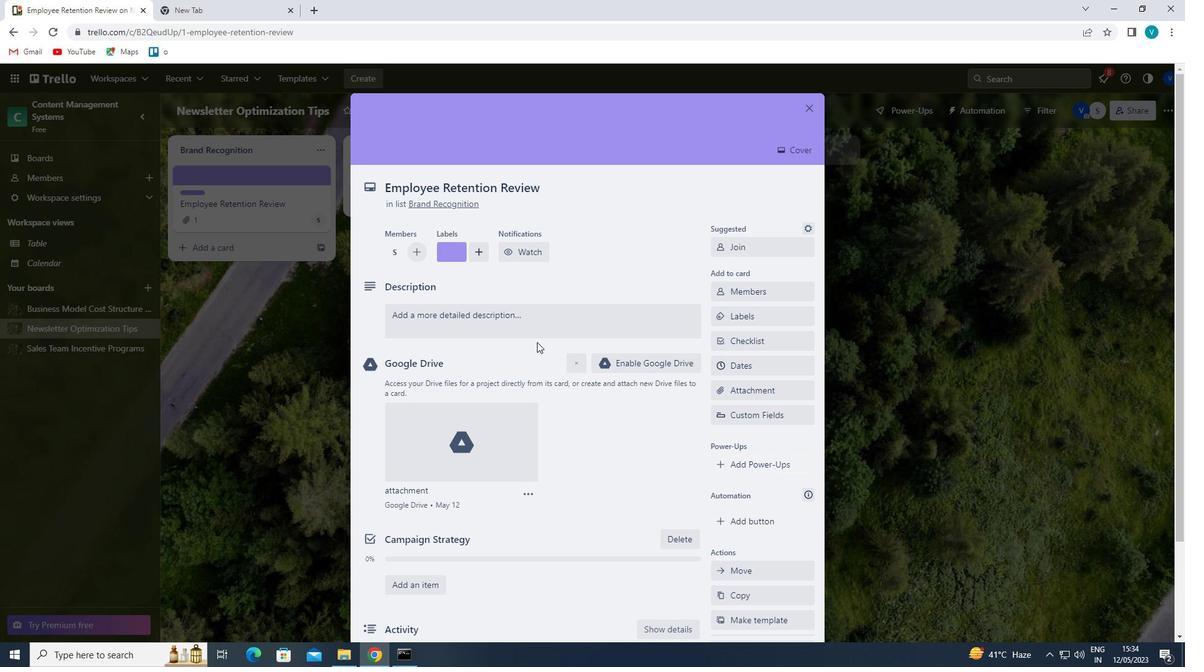 
Action: Mouse moved to (541, 321)
Screenshot: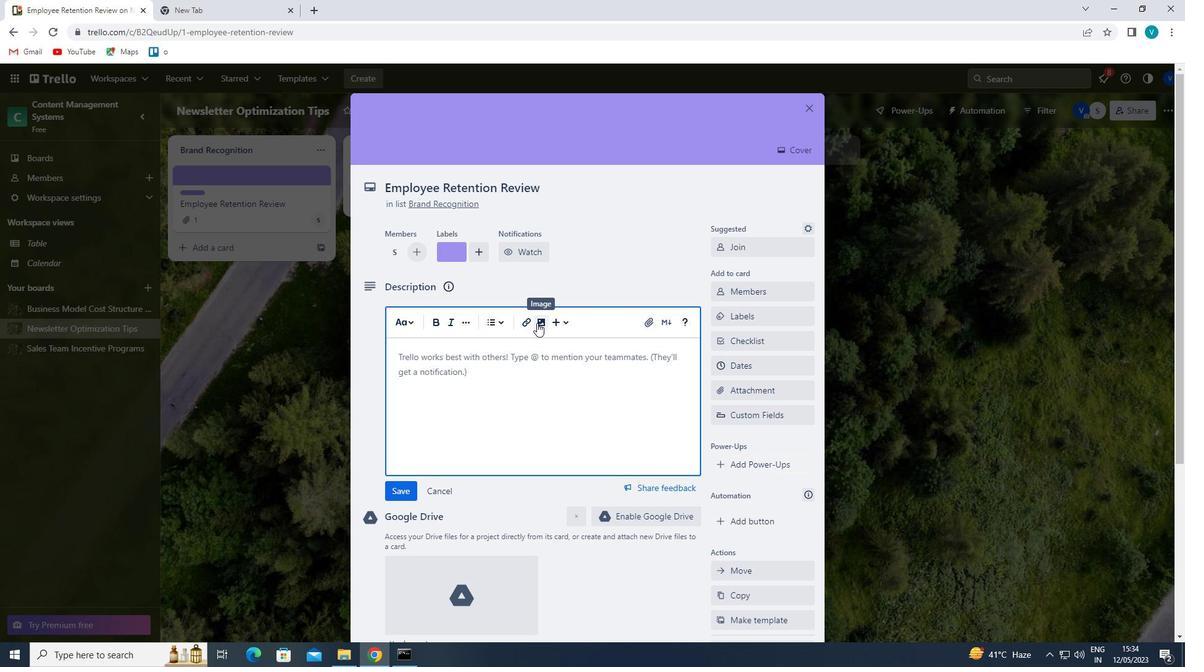 
Action: Key pressed '<Key.shift><Key.shift>RESEARCH<Key.space>AND<Key.space>DEVELOP<Key.space>NEW<Key.space>PRICING<Key.space>STRATEGY'
Screenshot: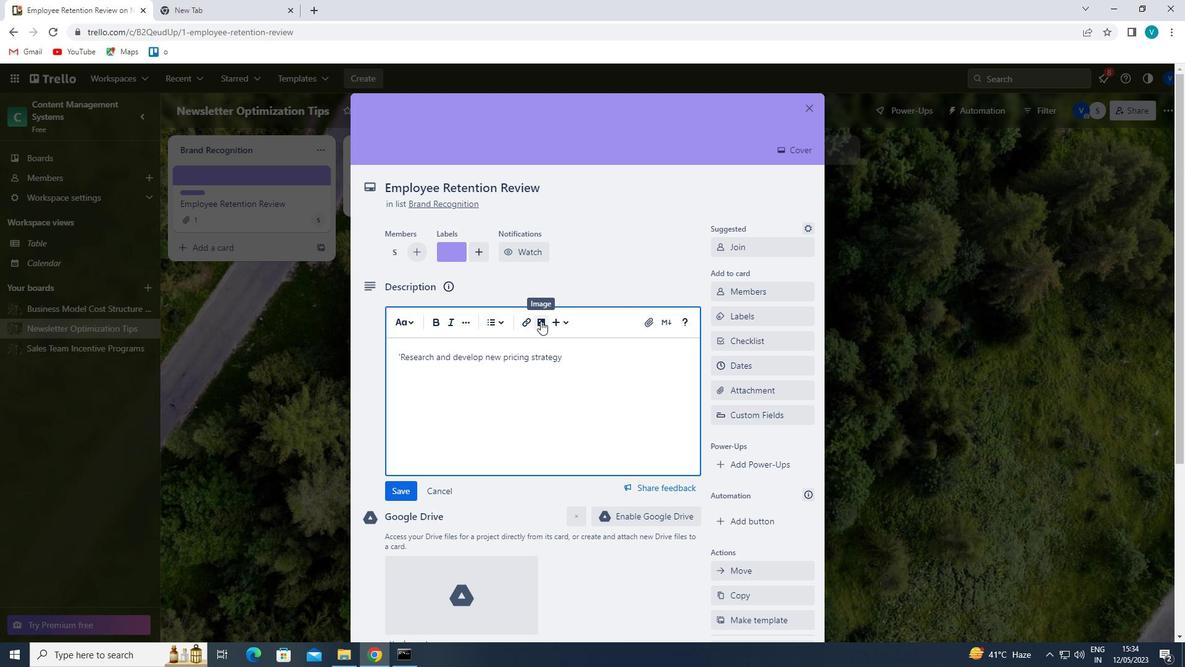 
Action: Mouse moved to (400, 496)
Screenshot: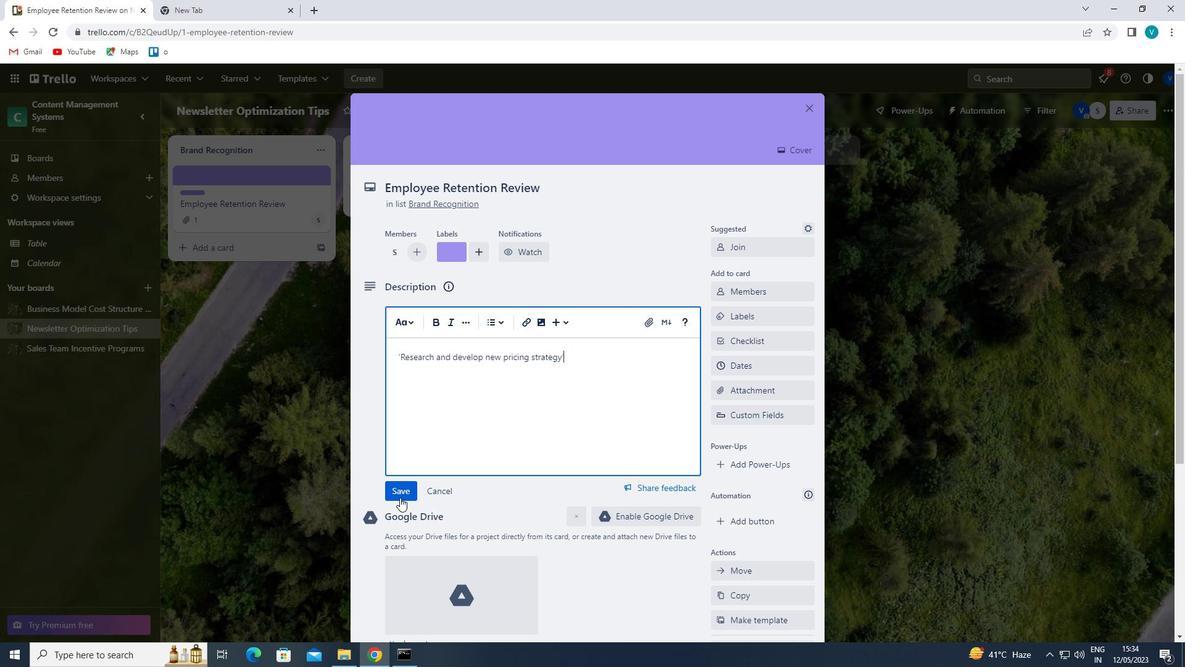 
Action: Mouse pressed left at (400, 496)
Screenshot: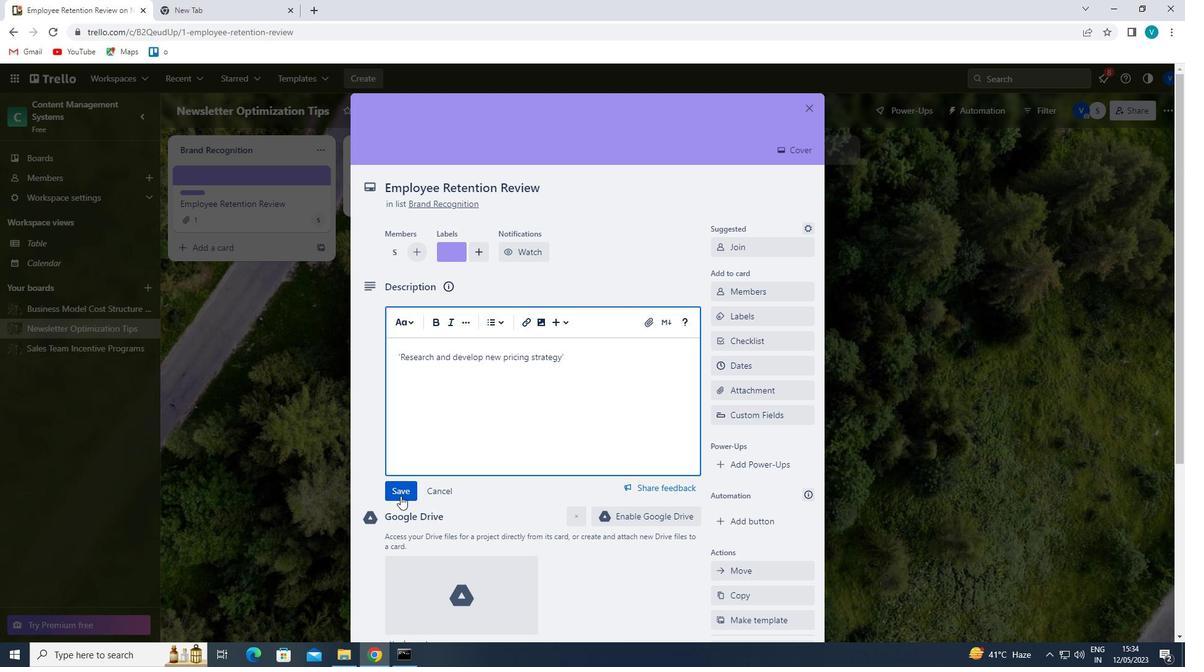 
Action: Mouse scrolled (400, 495) with delta (0, 0)
Screenshot: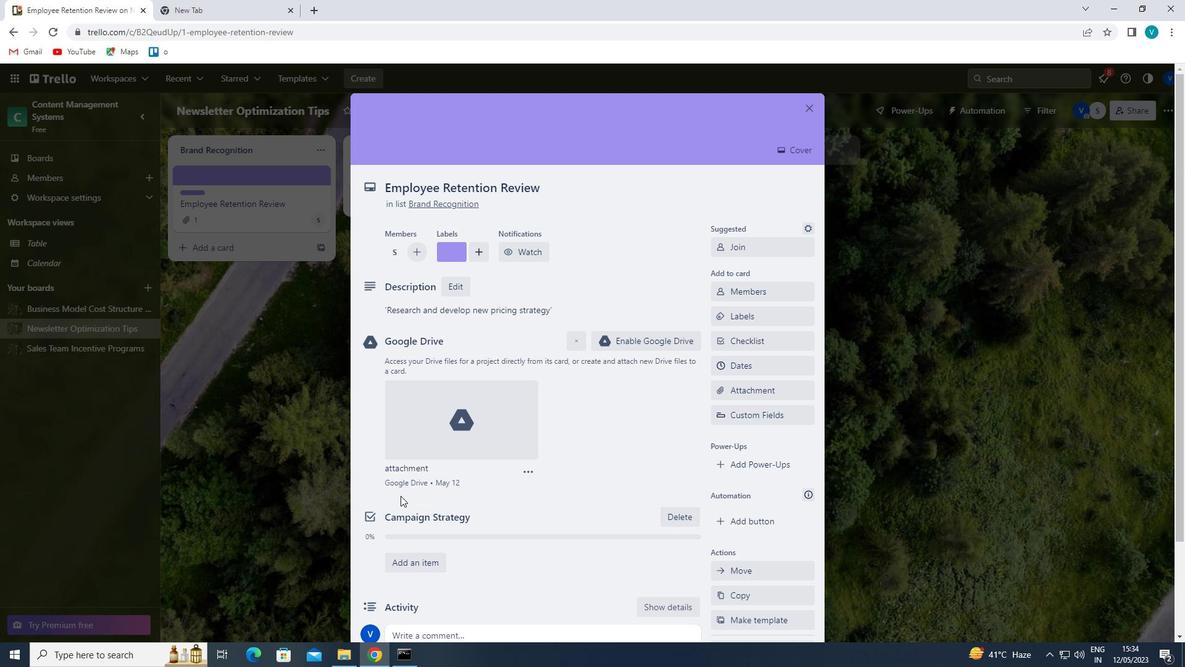
Action: Mouse scrolled (400, 495) with delta (0, 0)
Screenshot: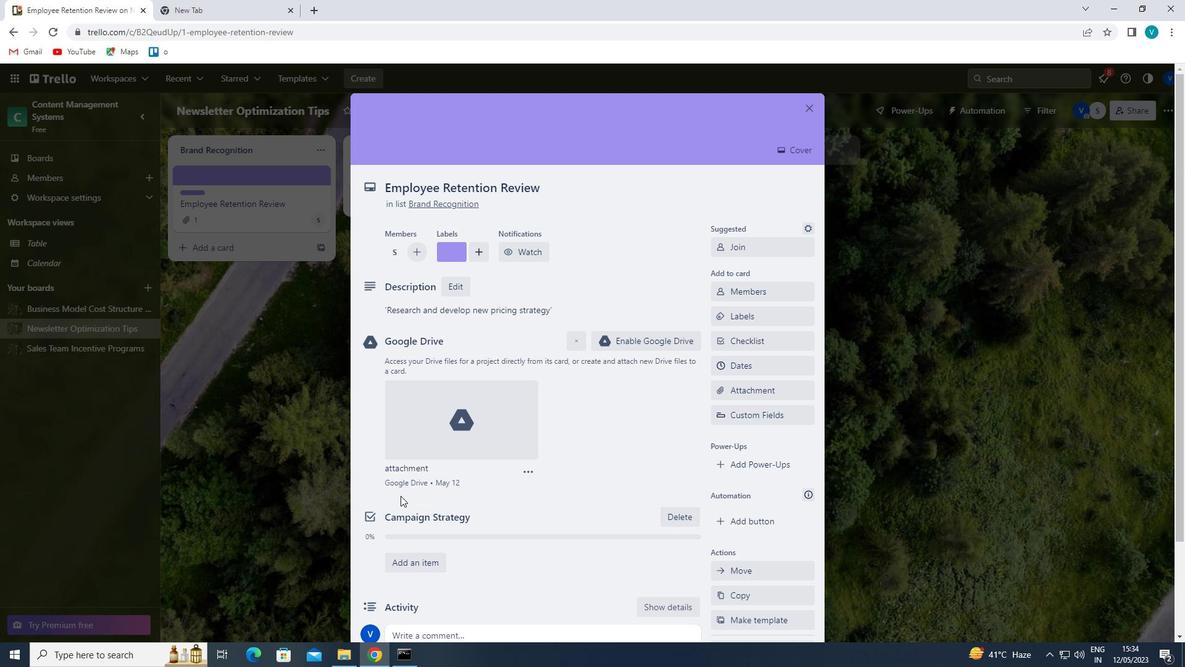 
Action: Mouse moved to (409, 519)
Screenshot: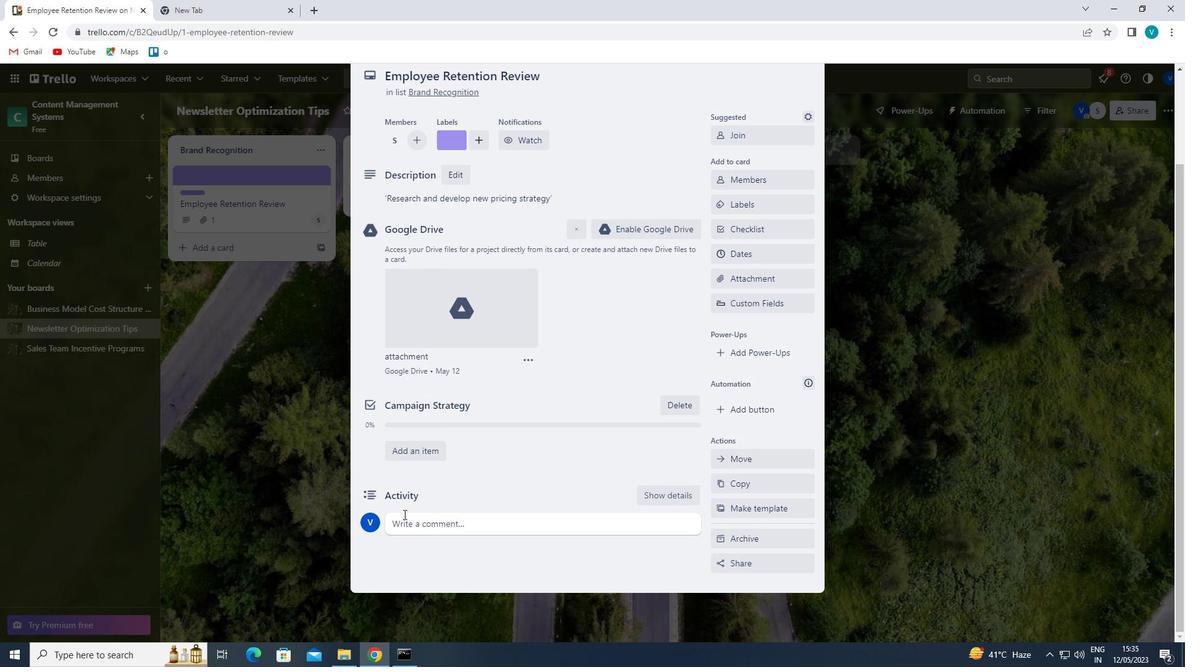 
Action: Mouse pressed left at (409, 519)
Screenshot: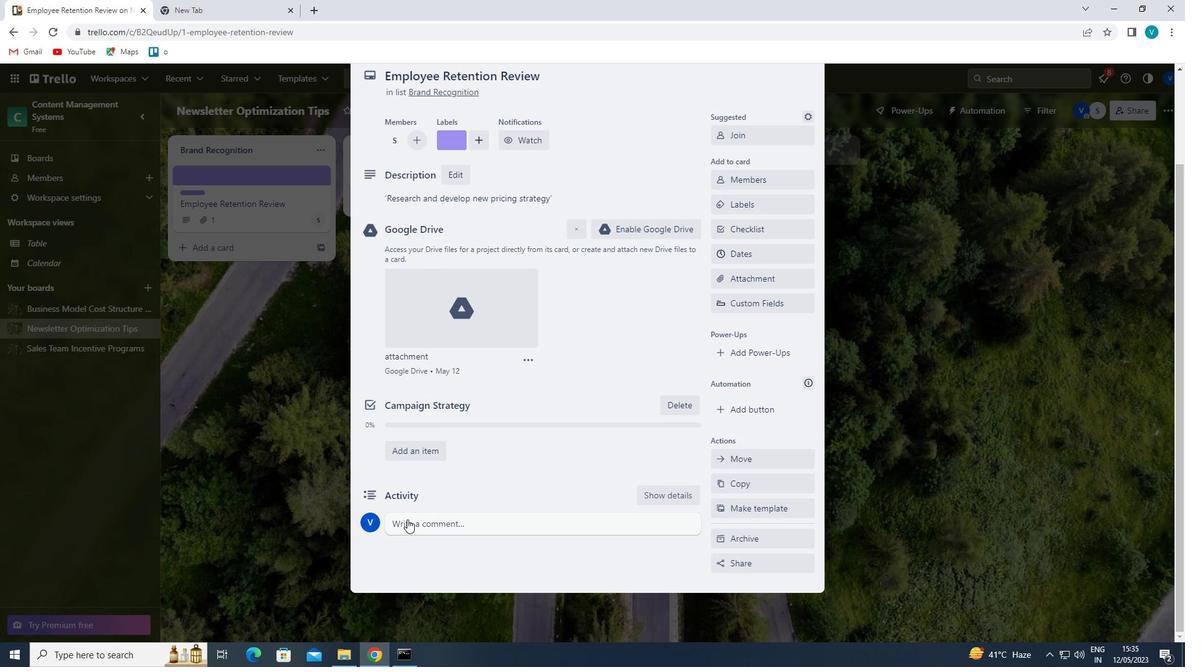 
Action: Mouse moved to (424, 541)
Screenshot: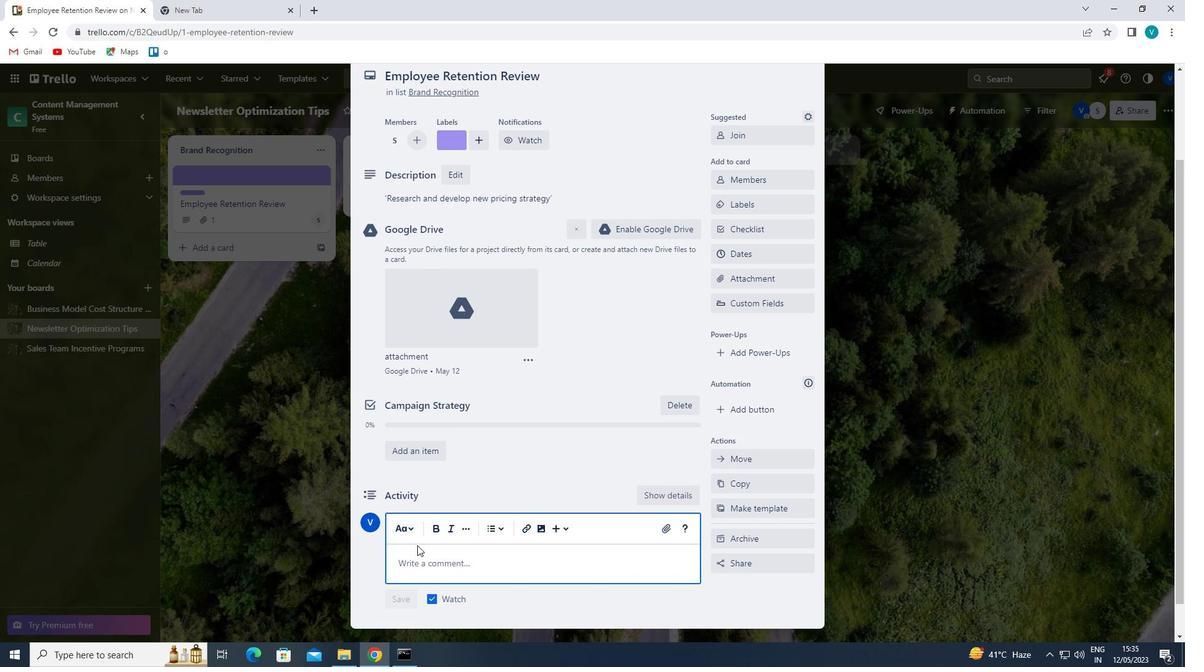 
Action: Key pressed '<Key.shift><Key.shift>THIS<Key.space>TASK<Key.space>PRESENTS<Key.space>AN<Key.space>OPPORTUNITY<Key.space>TO<Key.space>BUILD<Key.space>STRONG<Key.space>RELATIONSHIPS<Key.space>WITH<Key.space>OUR<Key.space>STAKEHOLDERS<Key.space>AND<Key.space>EARN<Key.space>THEIR<Key.space>TRUST,<Key.backspace>.<Key.shift>'
Screenshot: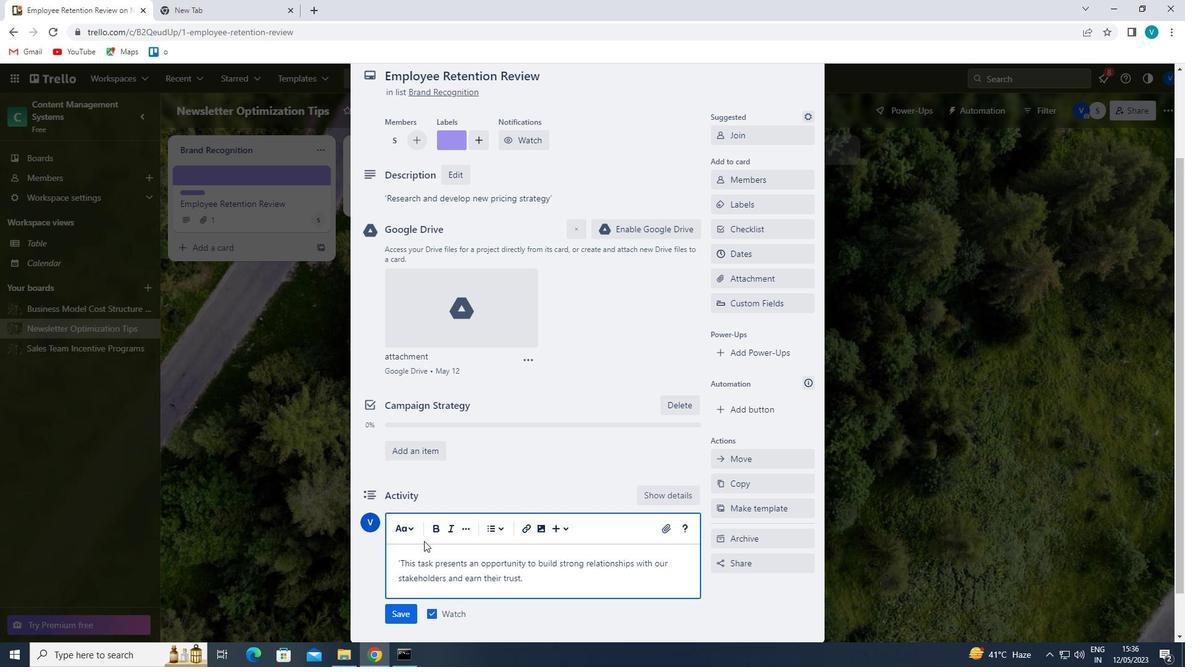 
Action: Mouse moved to (396, 617)
Screenshot: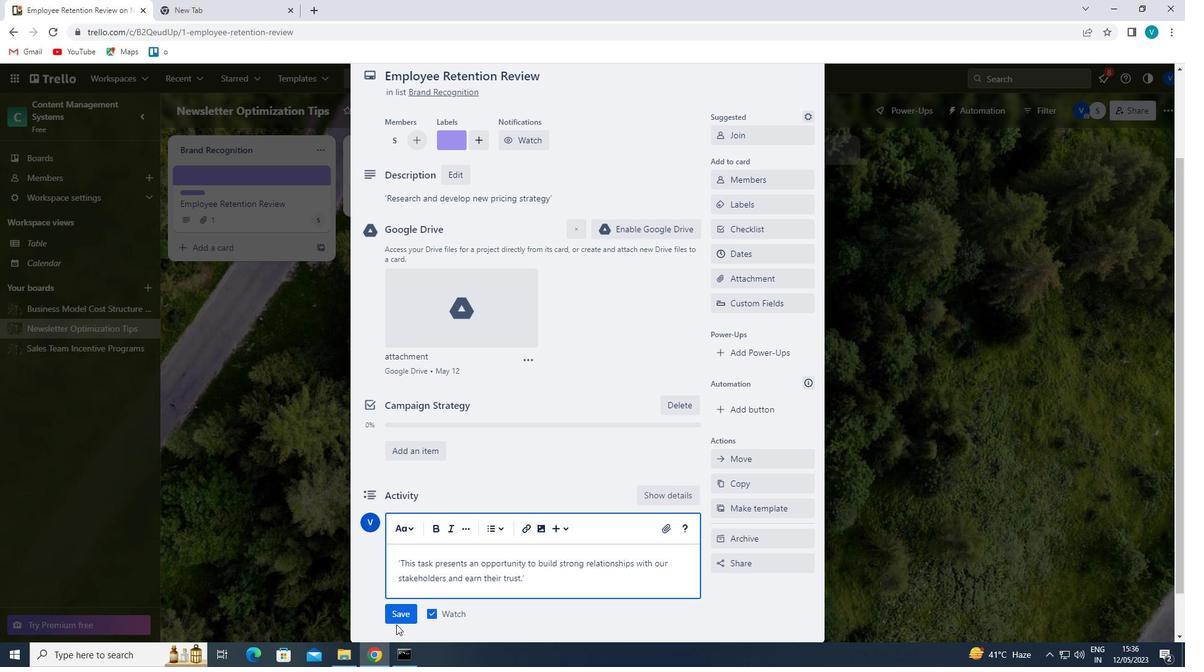 
Action: Mouse pressed left at (396, 617)
Screenshot: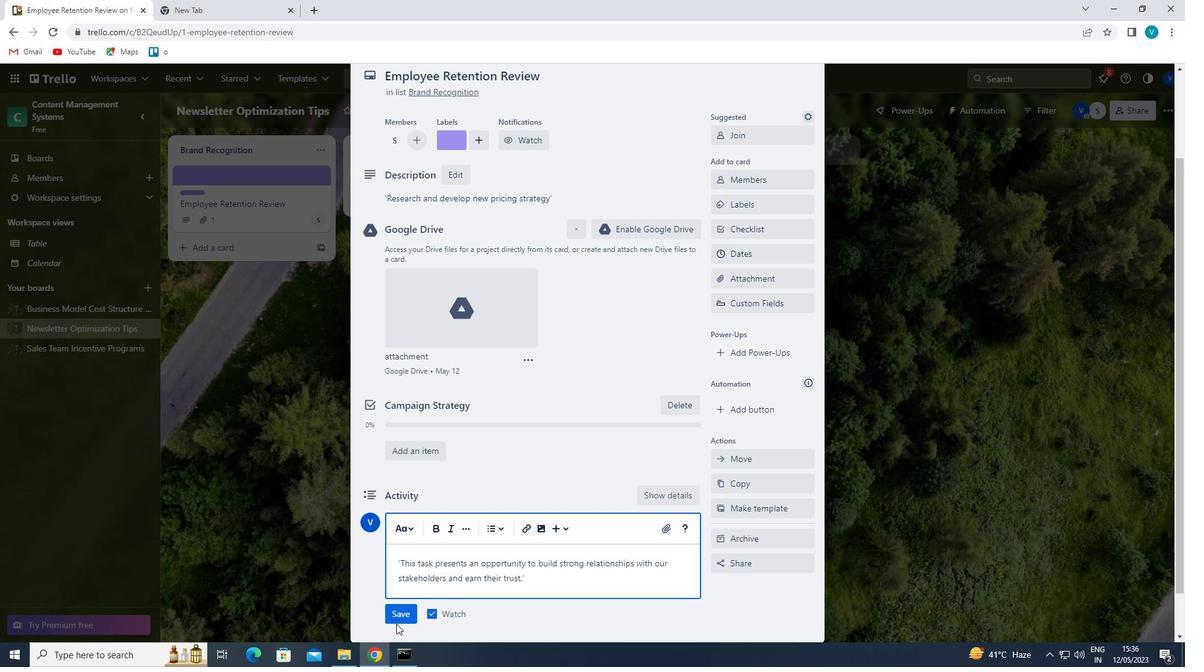 
Action: Mouse moved to (769, 258)
Screenshot: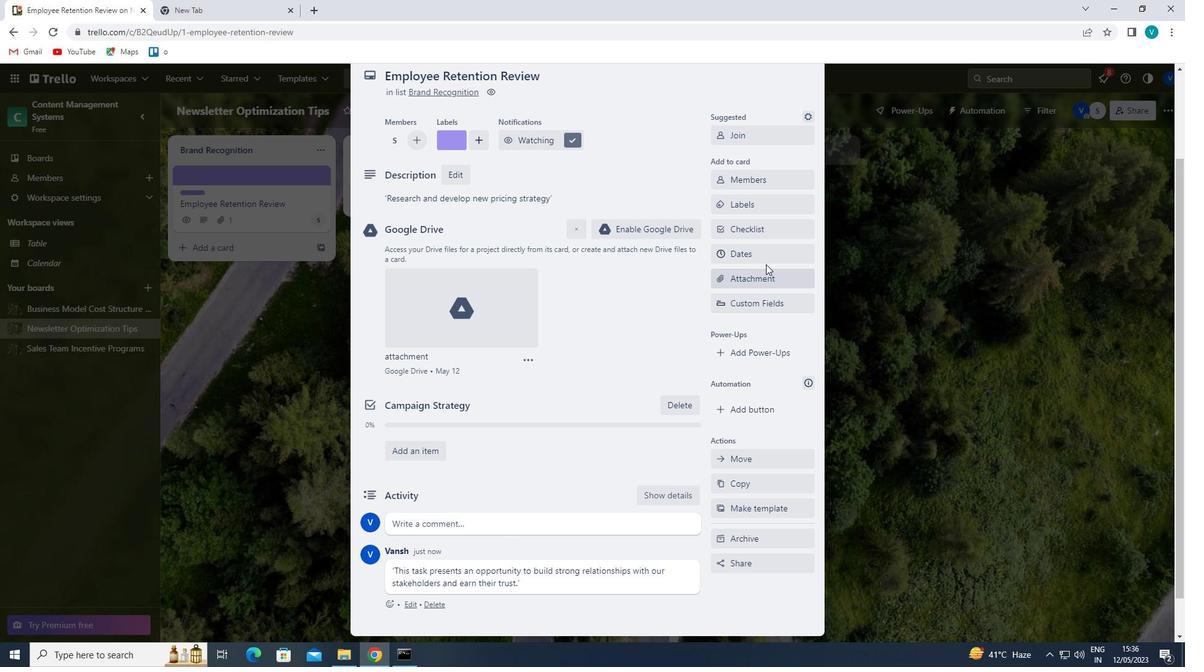 
Action: Mouse pressed left at (769, 258)
Screenshot: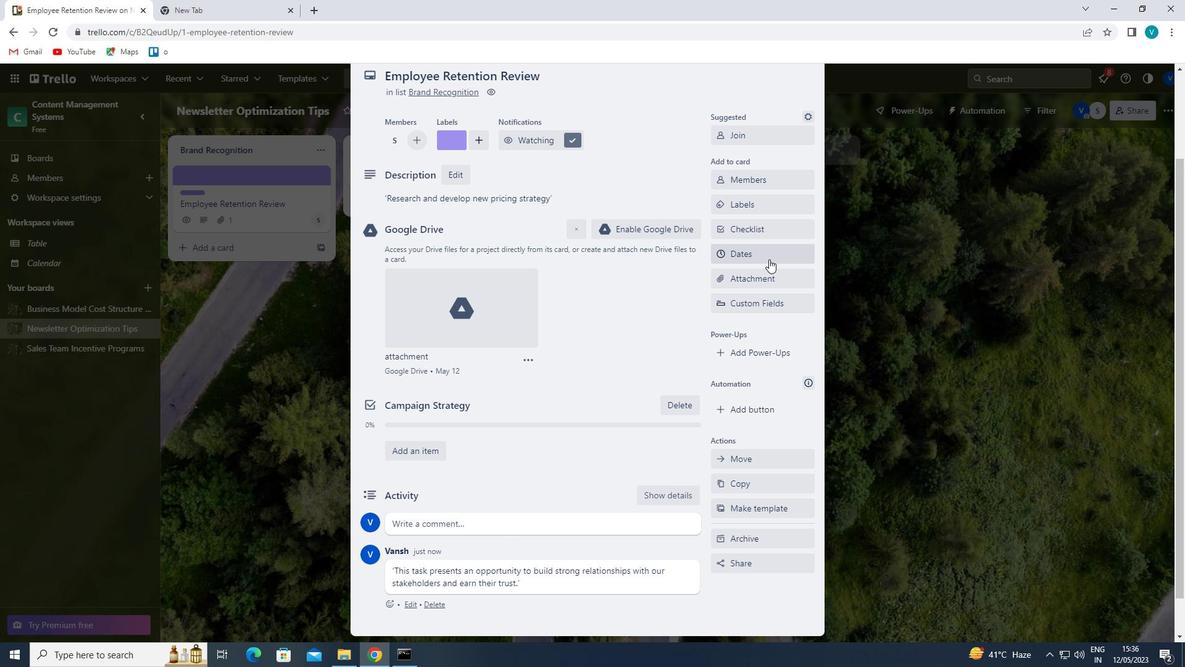 
Action: Mouse moved to (721, 336)
Screenshot: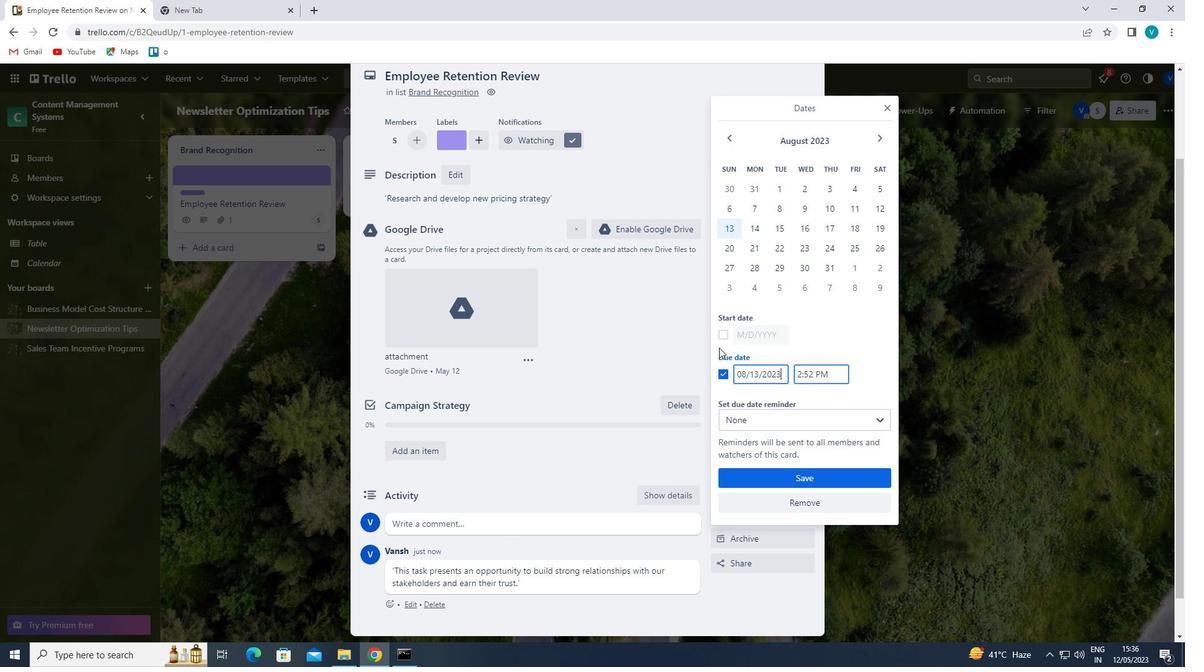 
Action: Mouse pressed left at (721, 336)
Screenshot: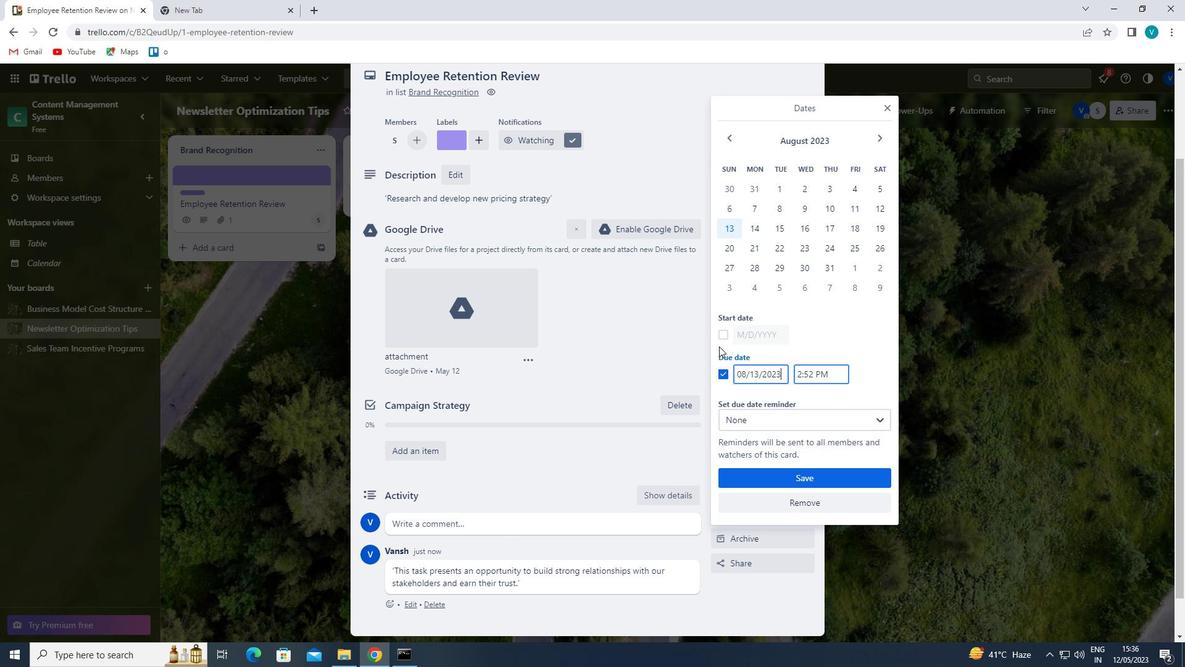 
Action: Mouse moved to (786, 334)
Screenshot: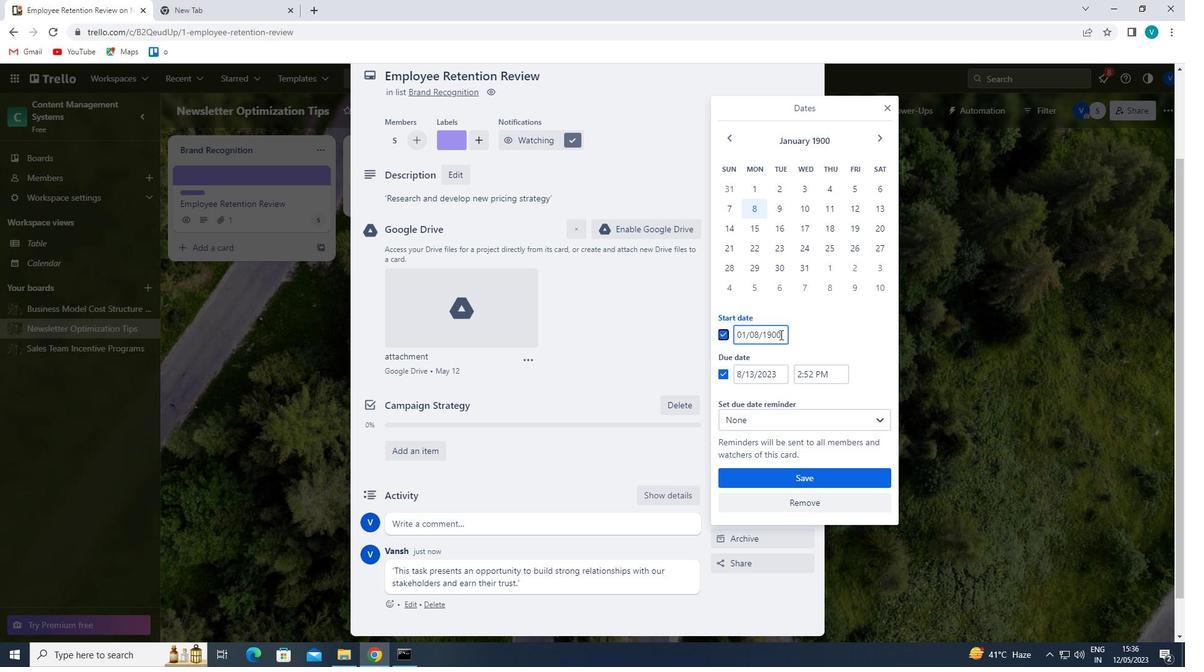 
Action: Mouse pressed left at (786, 334)
Screenshot: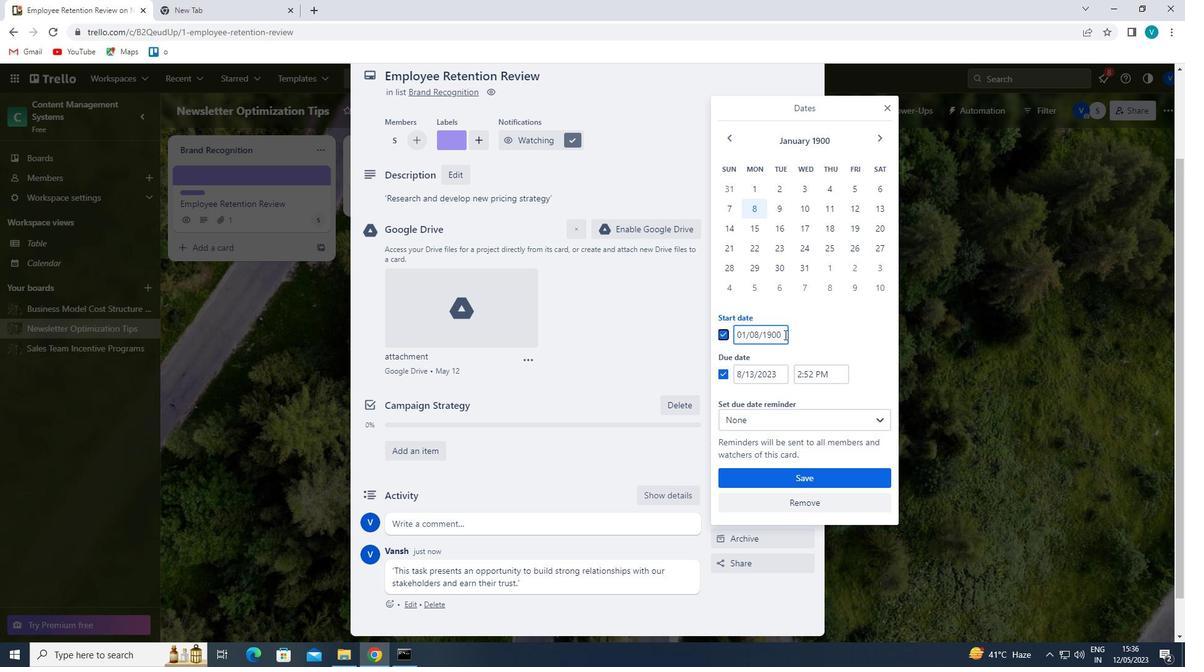 
Action: Mouse moved to (748, 330)
Screenshot: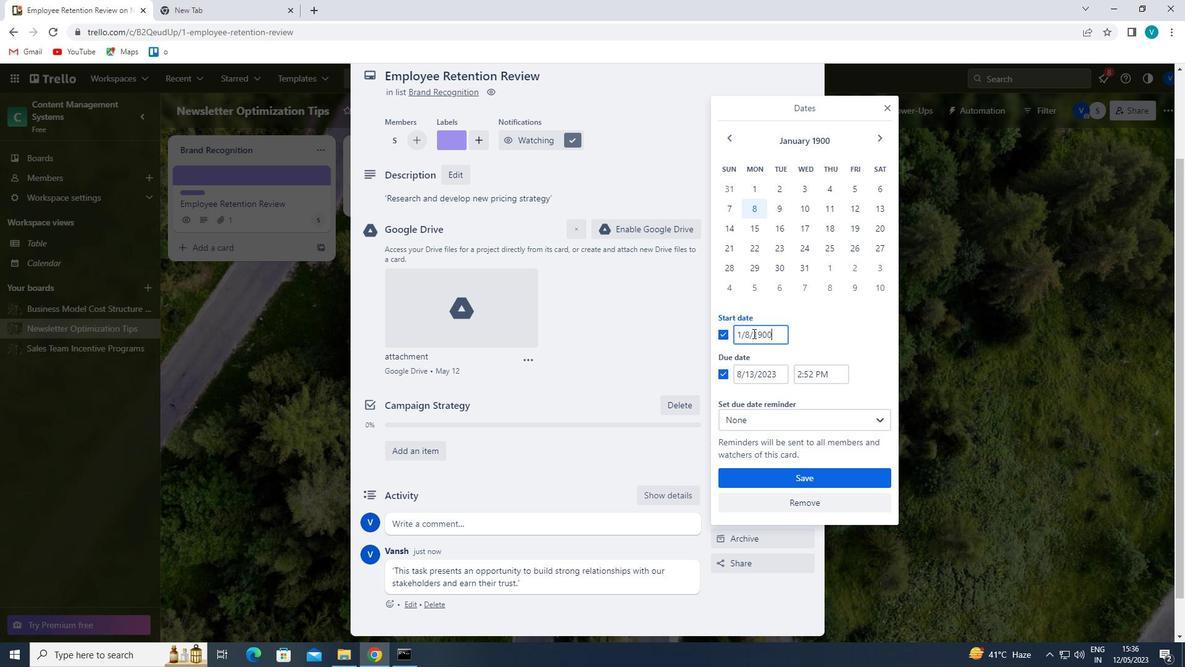 
Action: Mouse pressed left at (748, 330)
Screenshot: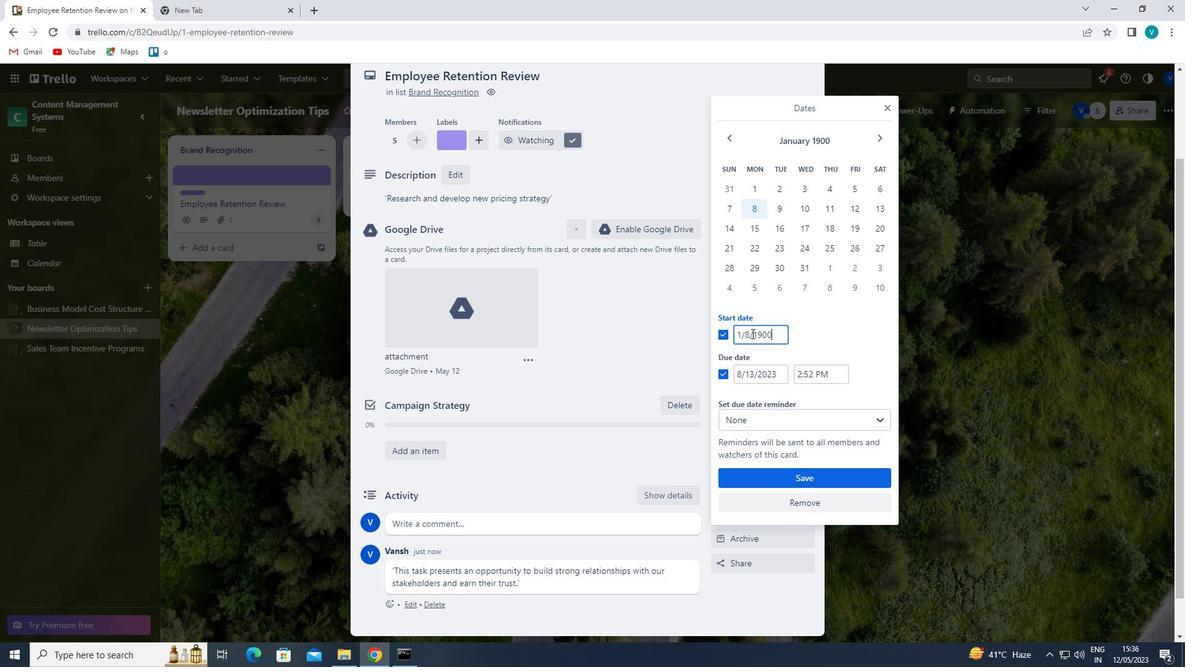 
Action: Mouse moved to (751, 336)
Screenshot: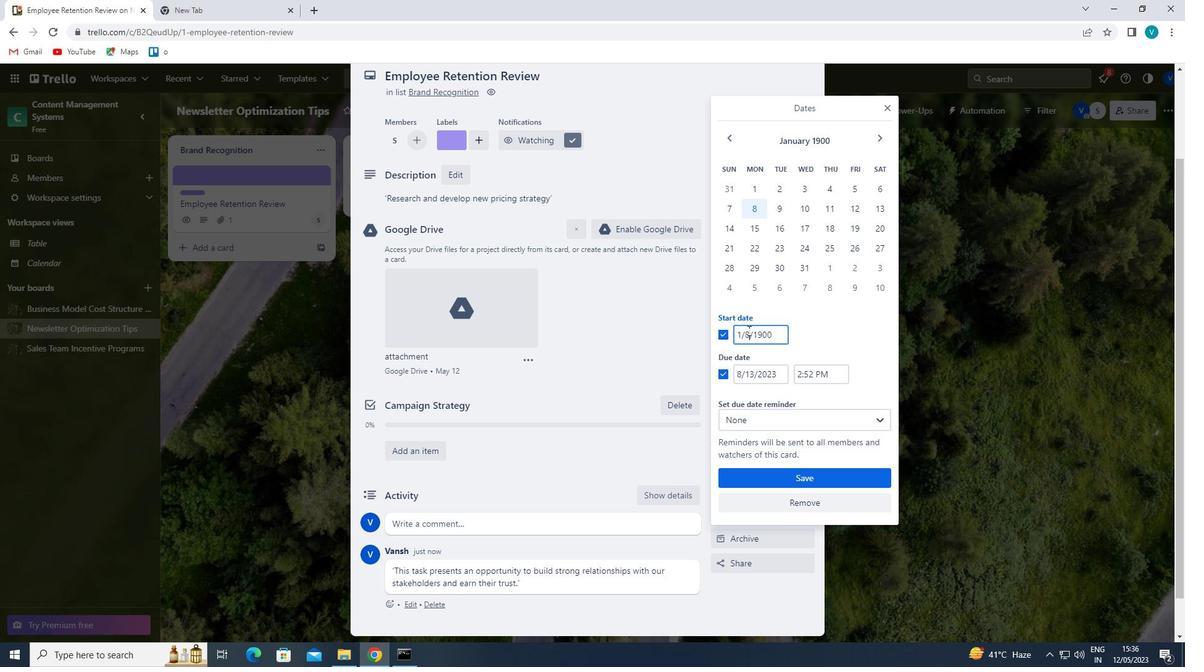 
Action: Key pressed <Key.backspace>1
Screenshot: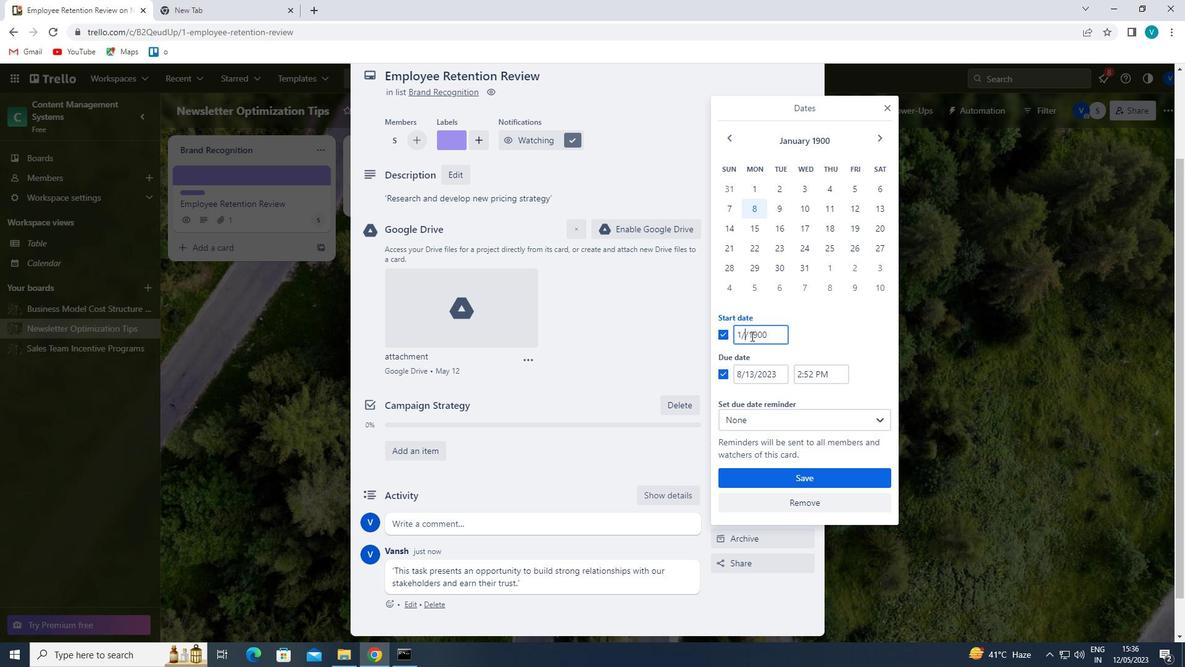 
Action: Mouse moved to (776, 370)
Screenshot: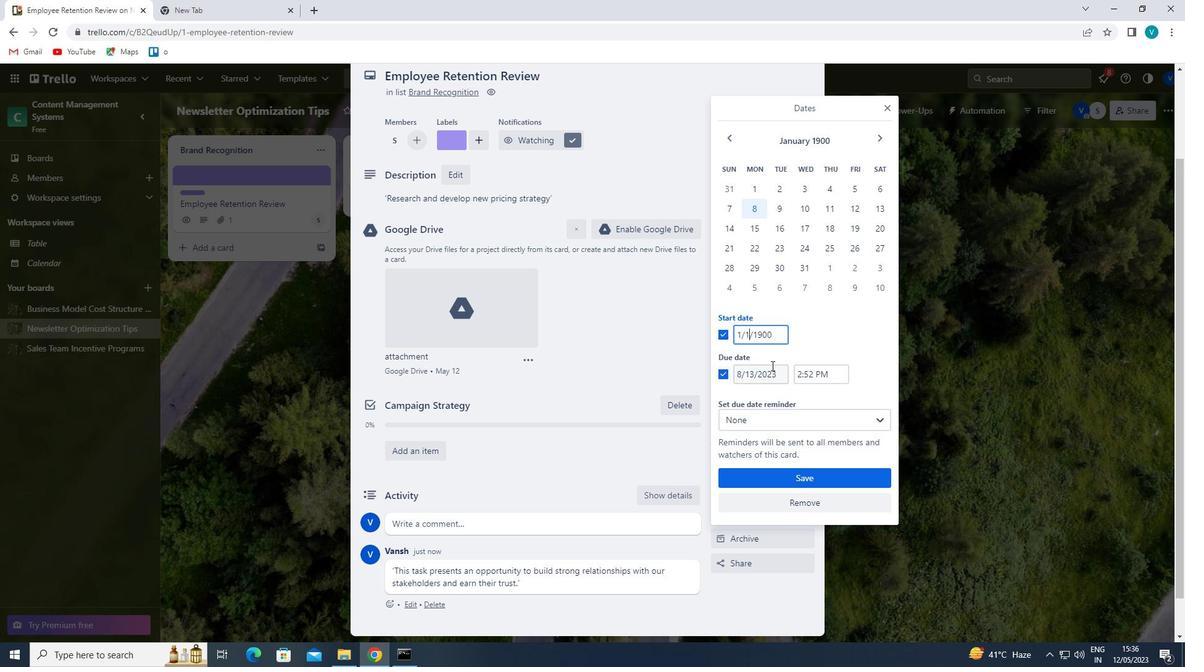 
Action: Mouse pressed left at (776, 370)
Screenshot: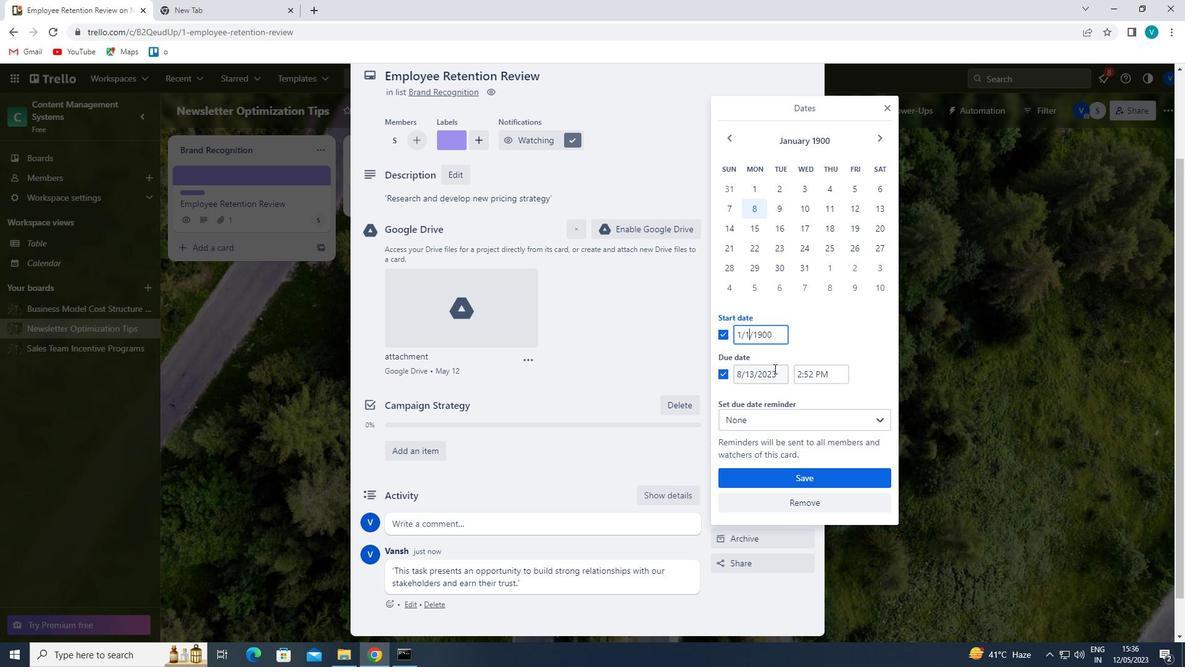 
Action: Key pressed <Key.backspace><Key.backspace><Key.backspace><Key.backspace>1900<Key.left><Key.left><Key.left><Key.left><Key.left><Key.backspace>
Screenshot: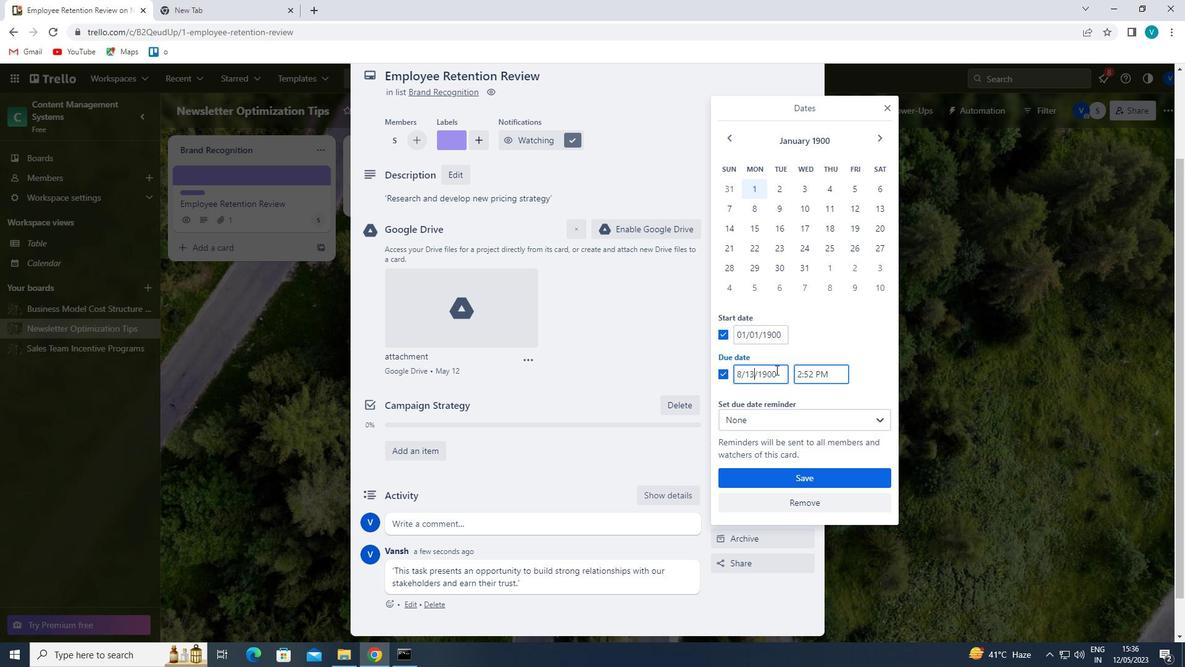 
Action: Mouse moved to (778, 483)
Screenshot: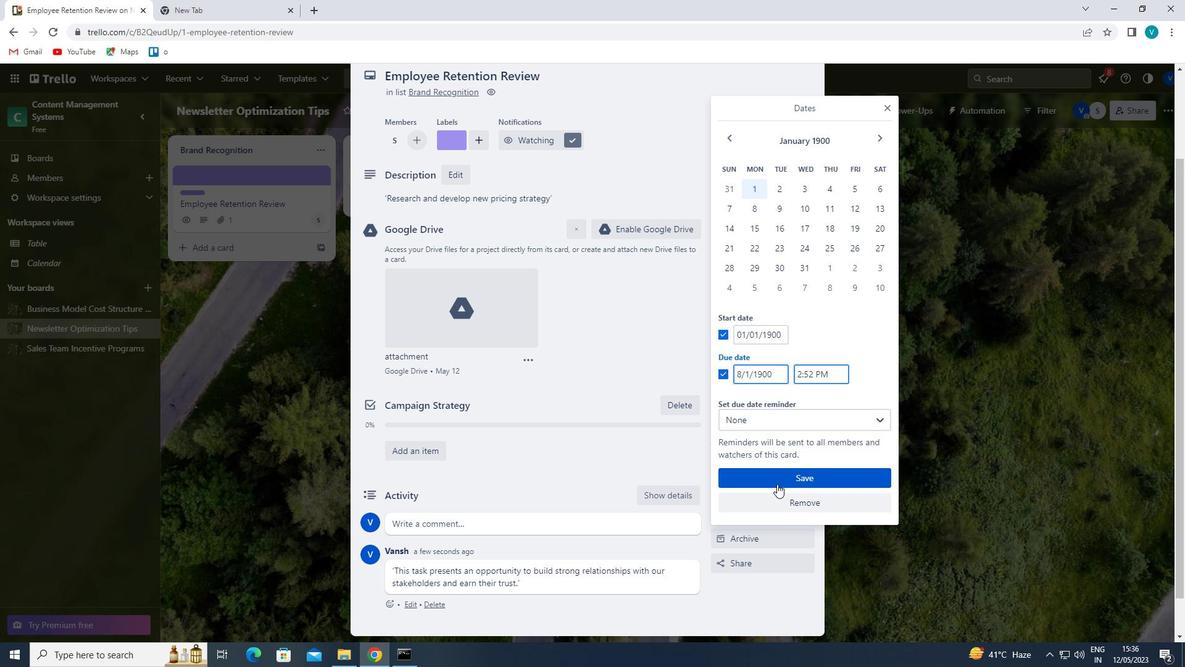 
Action: Mouse pressed left at (778, 483)
Screenshot: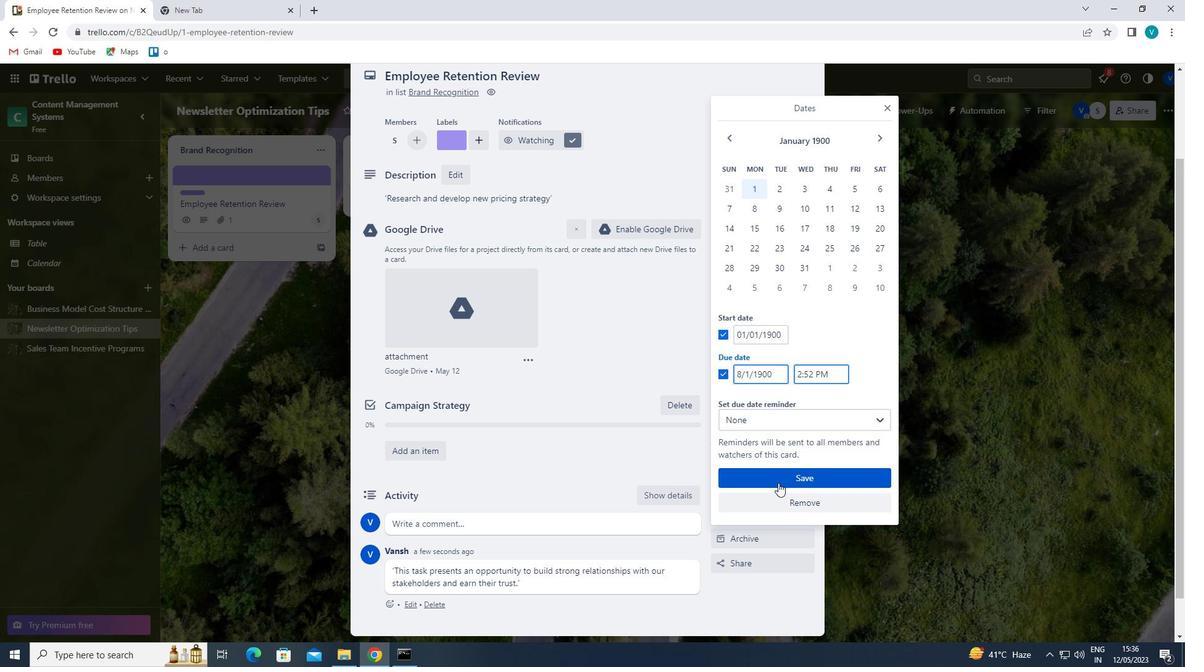 
Action: Mouse moved to (779, 483)
Screenshot: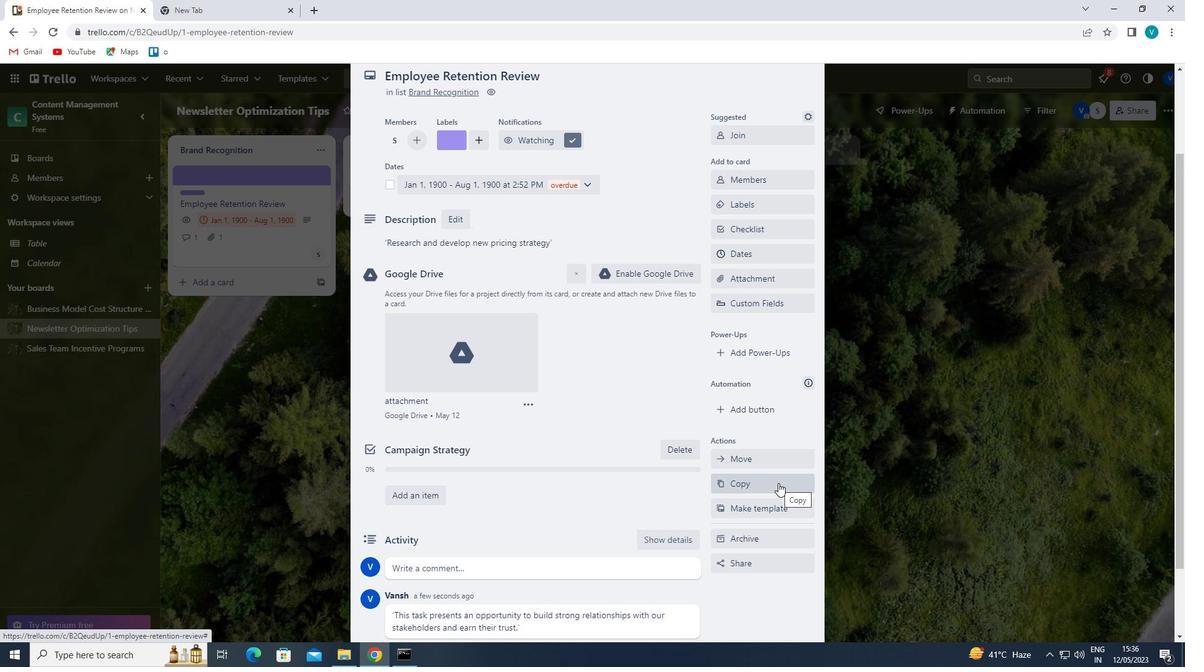 
